 Task: Look for space in Sorel-Tracy, Canada from 12th  August, 2023 to 15th August, 2023 for 3 adults in price range Rs.12000 to Rs.16000. Place can be entire place with 2 bedrooms having 3 beds and 1 bathroom. Property type can be house, flat, guest house. Booking option can be shelf check-in. Required host language is English.
Action: Mouse moved to (400, 84)
Screenshot: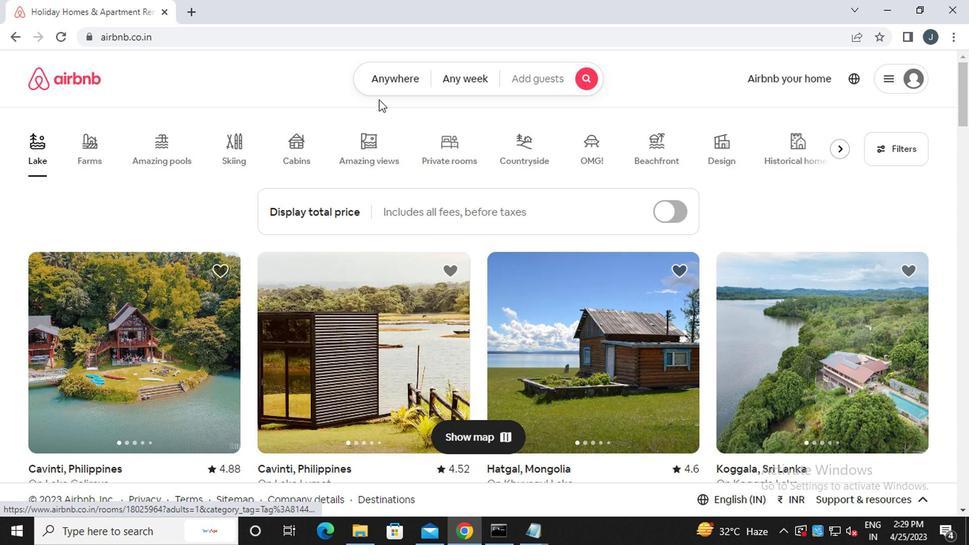 
Action: Mouse pressed left at (400, 84)
Screenshot: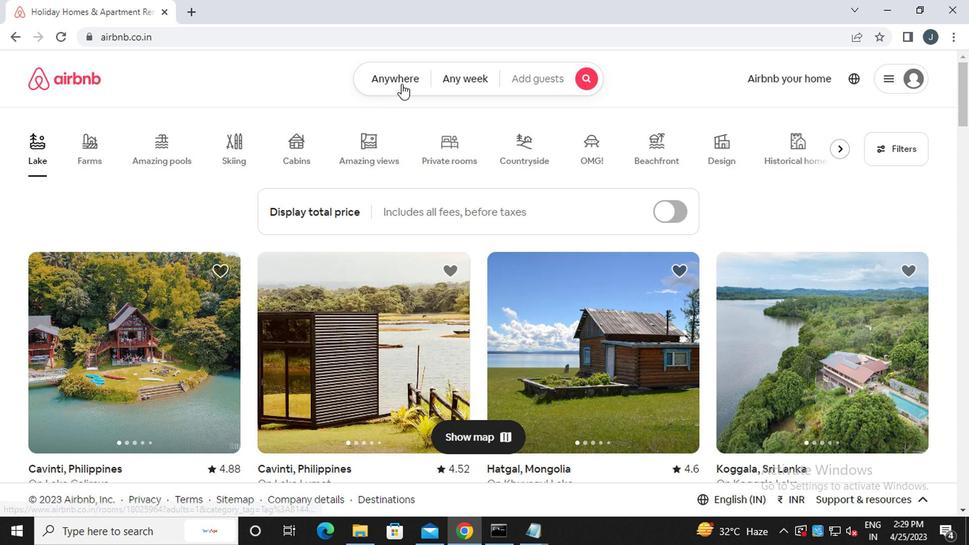 
Action: Mouse moved to (230, 140)
Screenshot: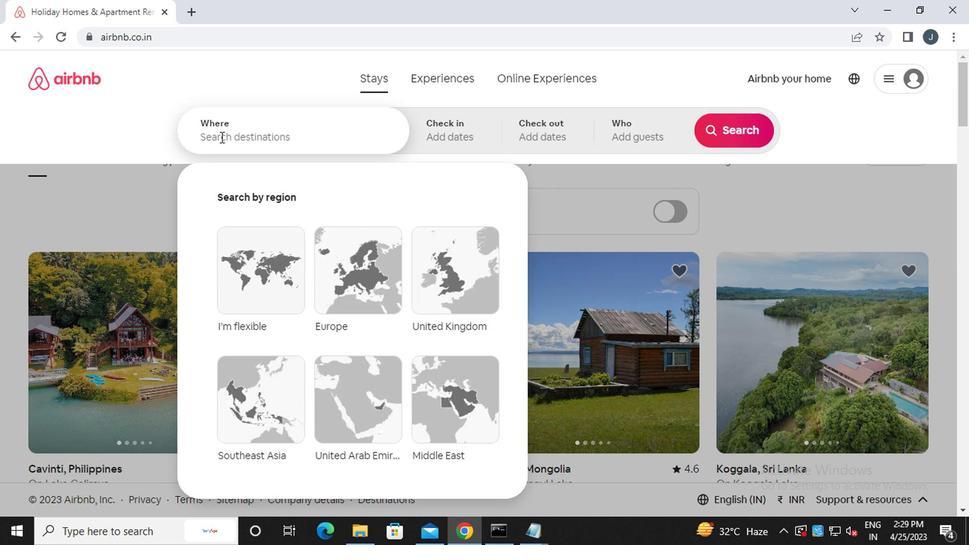 
Action: Mouse pressed left at (230, 140)
Screenshot: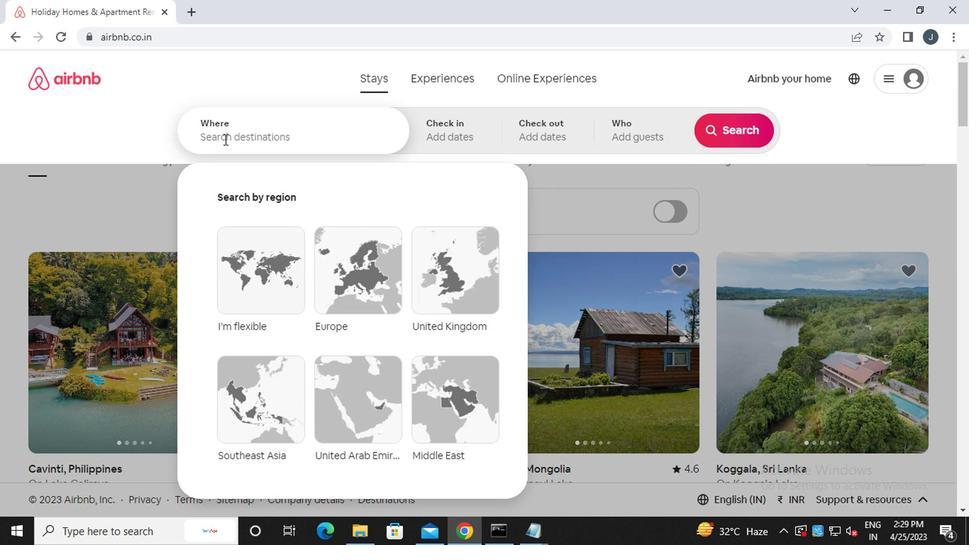 
Action: Mouse moved to (230, 140)
Screenshot: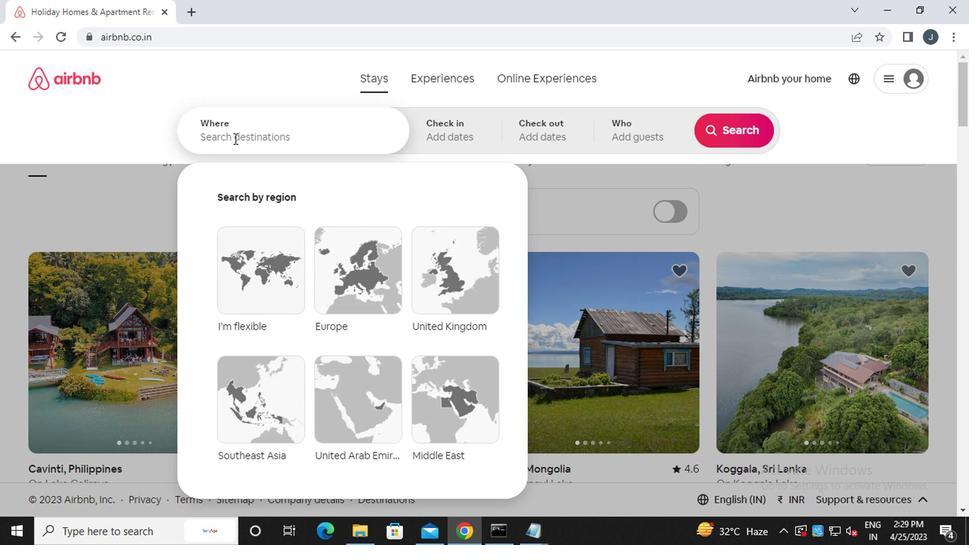 
Action: Key pressed s<Key.caps_lock>orel-<Key.caps_lock>t<Key.caps_lock>racy,<Key.caps_lock>c<Key.caps_lock>anada
Screenshot: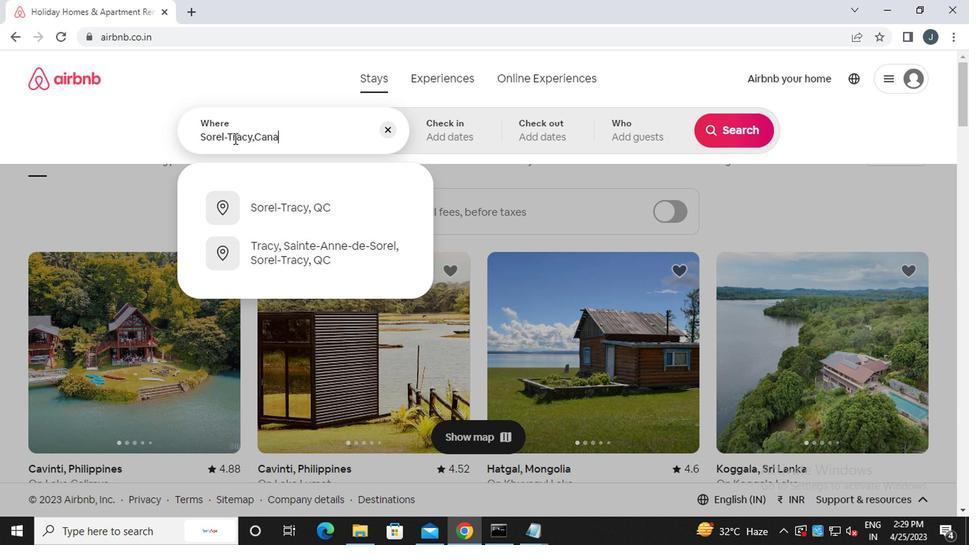 
Action: Mouse moved to (451, 132)
Screenshot: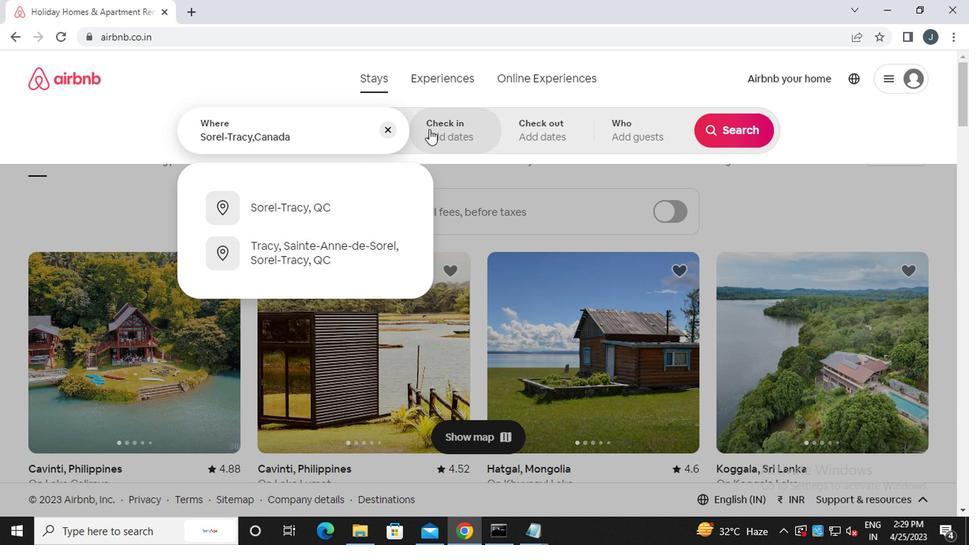 
Action: Mouse pressed left at (451, 132)
Screenshot: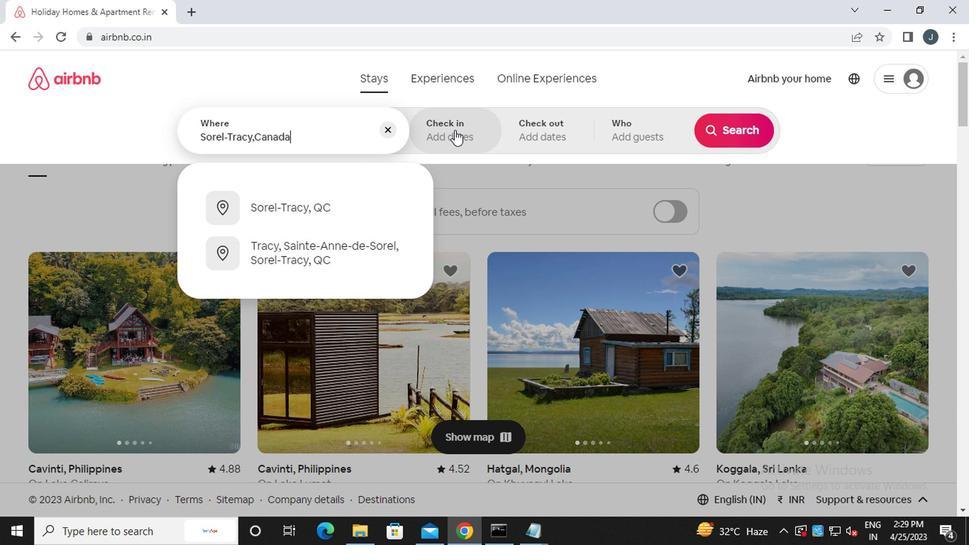 
Action: Mouse moved to (724, 244)
Screenshot: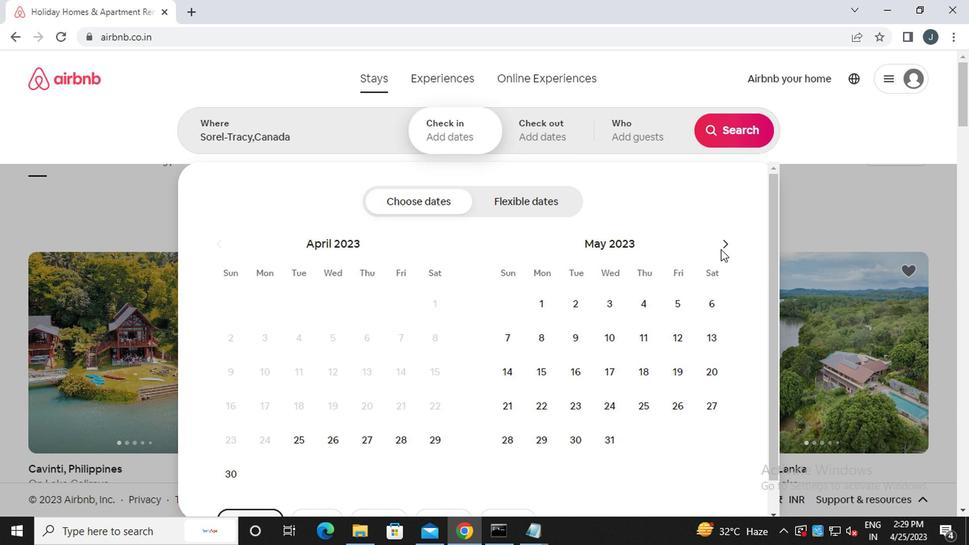 
Action: Mouse pressed left at (724, 244)
Screenshot: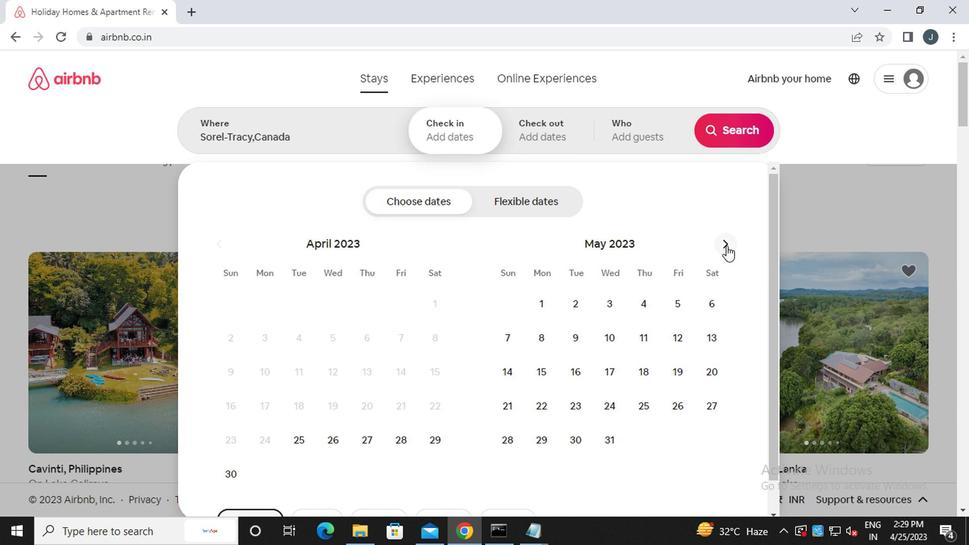 
Action: Mouse pressed left at (724, 244)
Screenshot: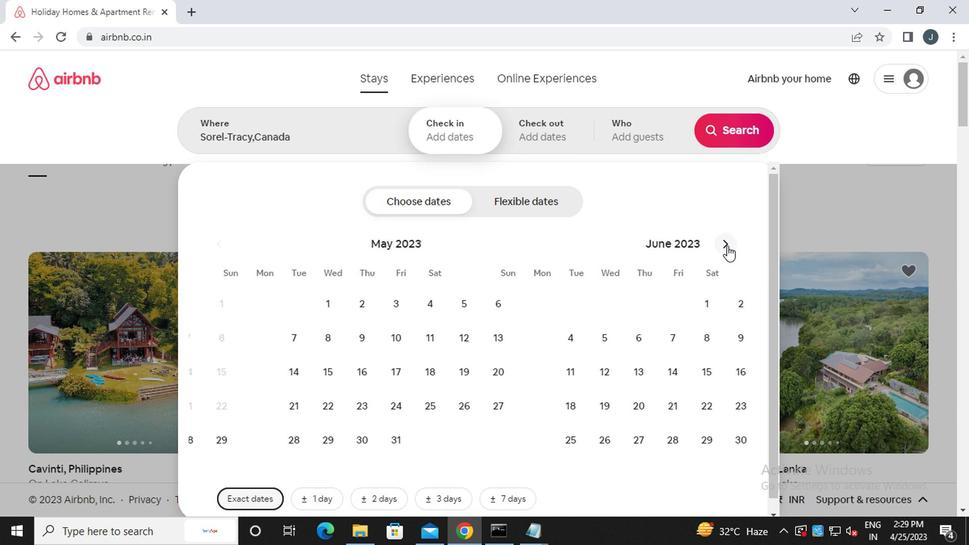 
Action: Mouse pressed left at (724, 244)
Screenshot: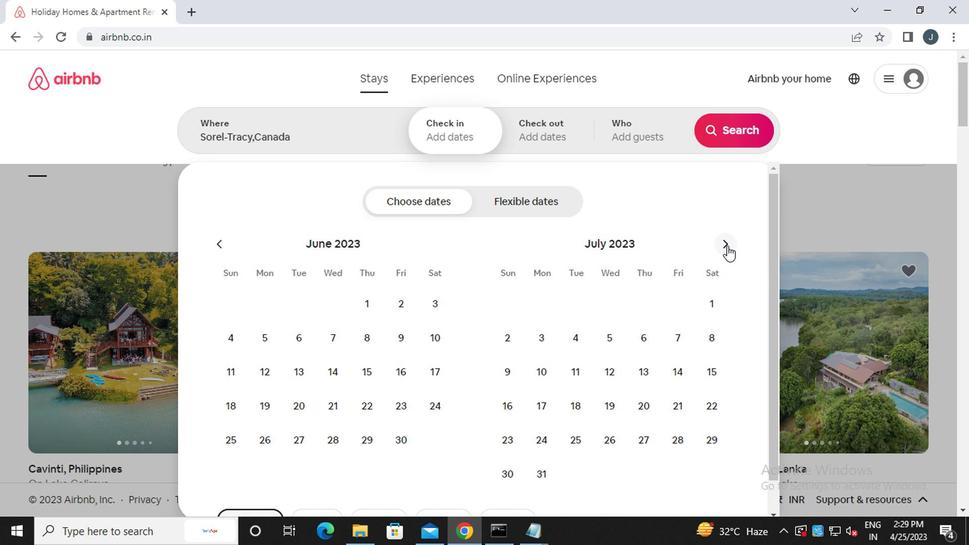 
Action: Mouse moved to (711, 334)
Screenshot: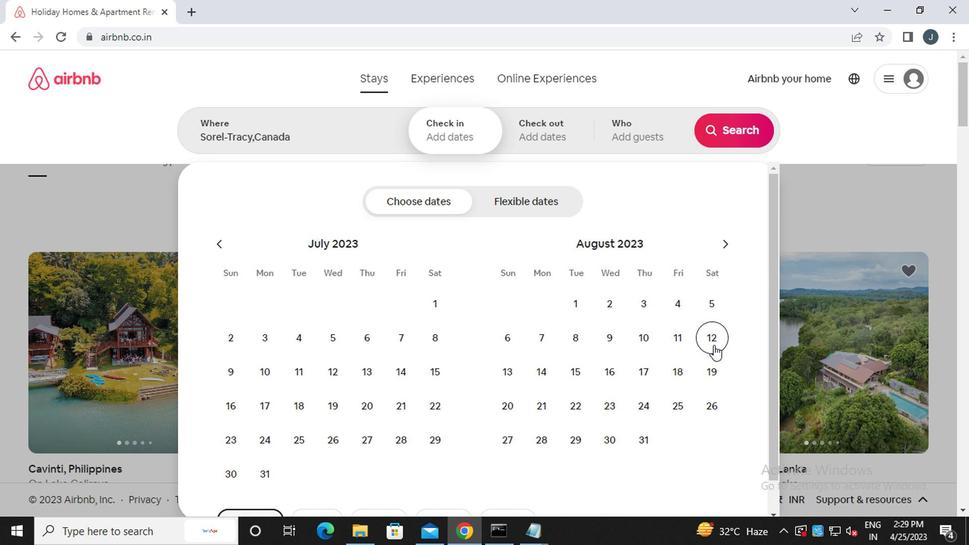
Action: Mouse pressed left at (711, 334)
Screenshot: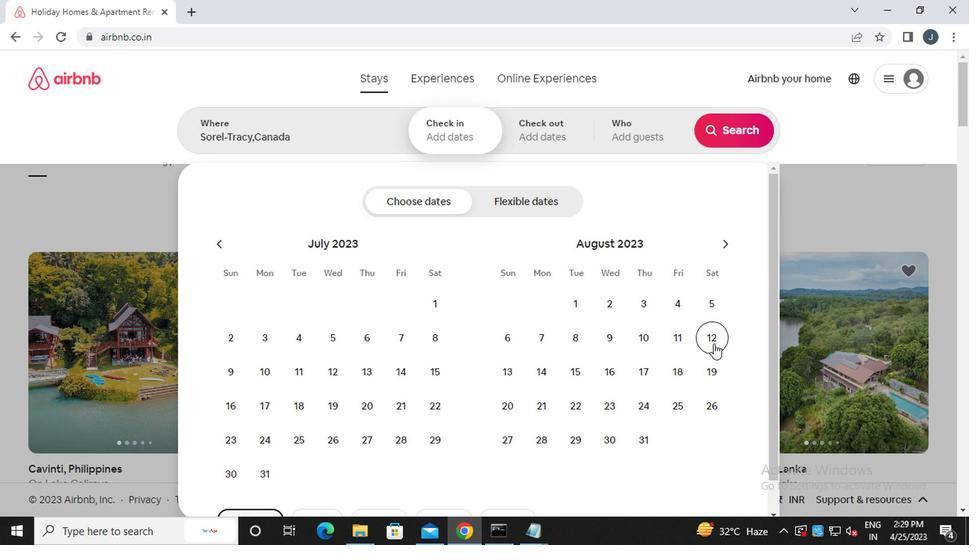 
Action: Mouse moved to (576, 368)
Screenshot: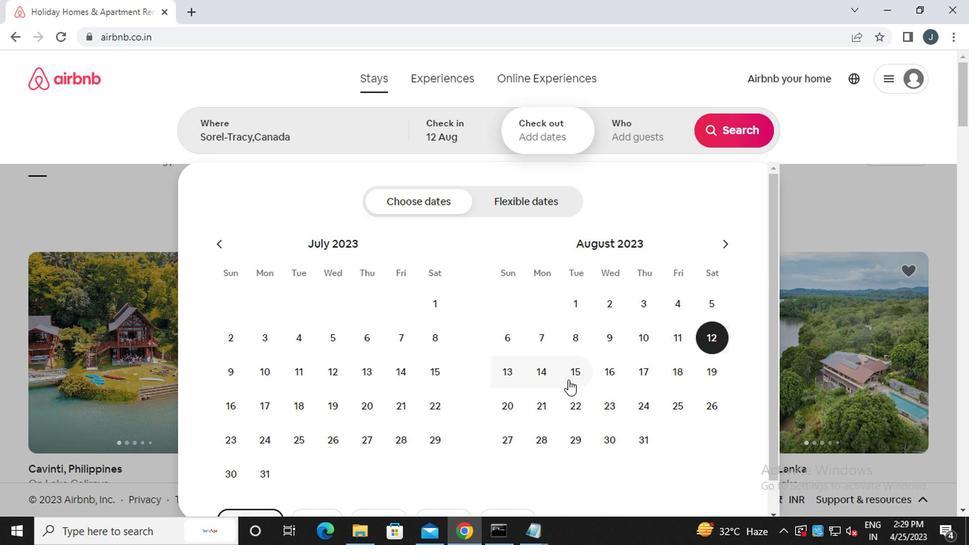 
Action: Mouse pressed left at (576, 368)
Screenshot: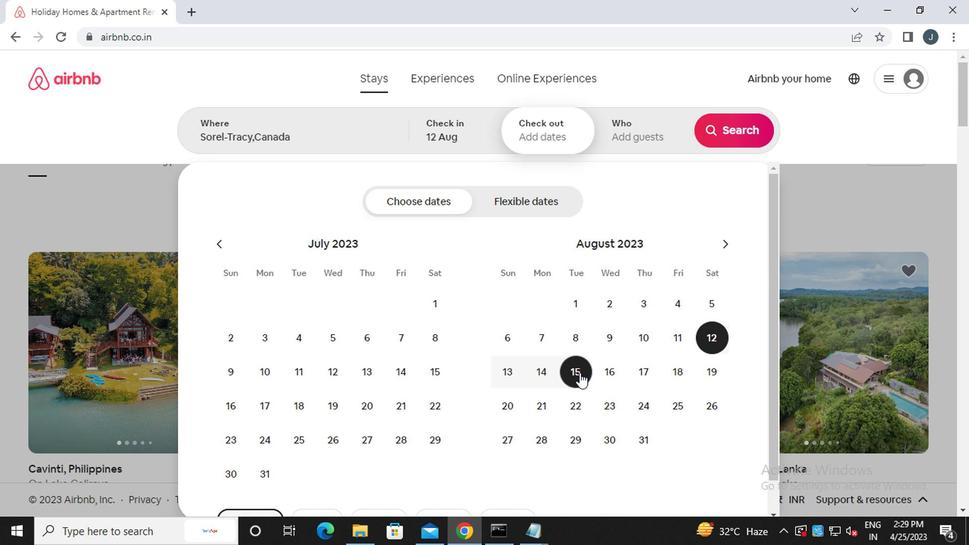 
Action: Mouse moved to (635, 133)
Screenshot: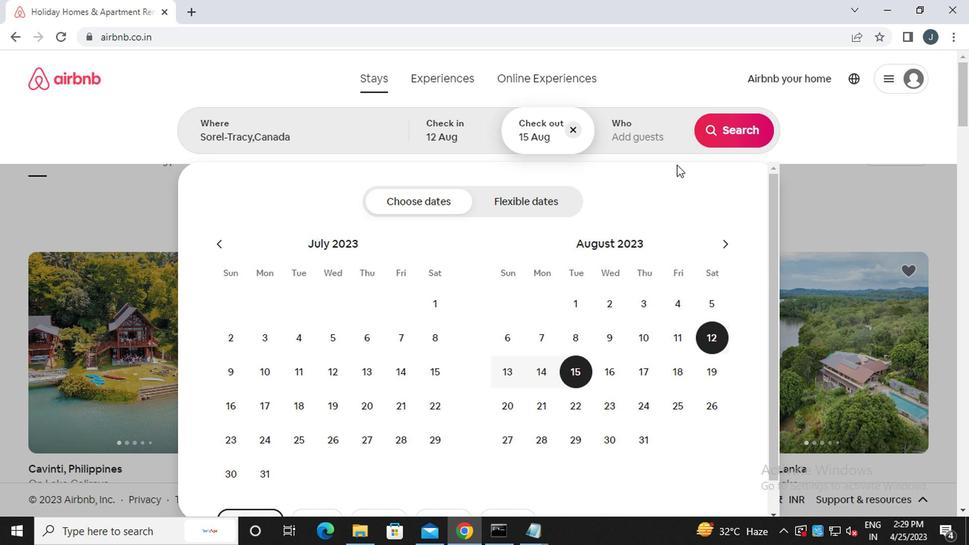 
Action: Mouse pressed left at (635, 133)
Screenshot: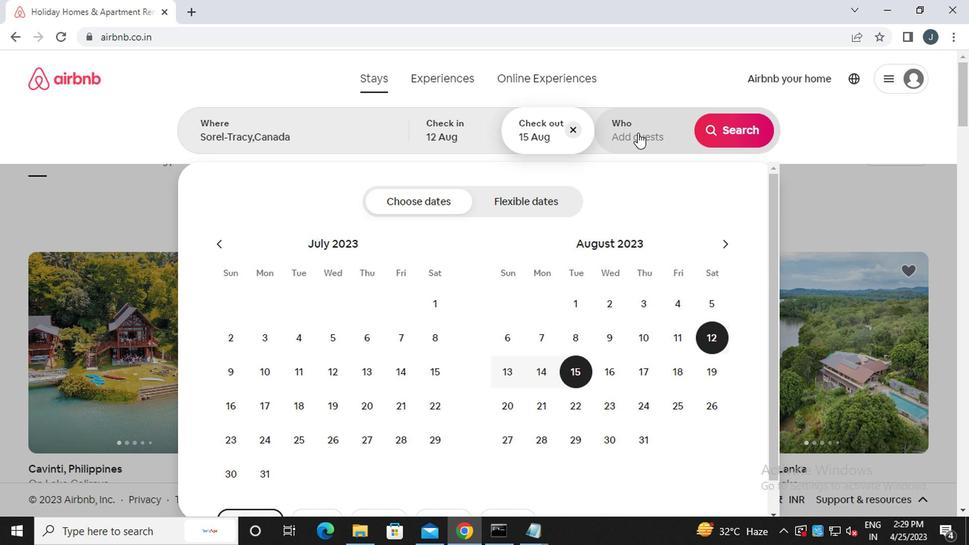 
Action: Mouse moved to (743, 210)
Screenshot: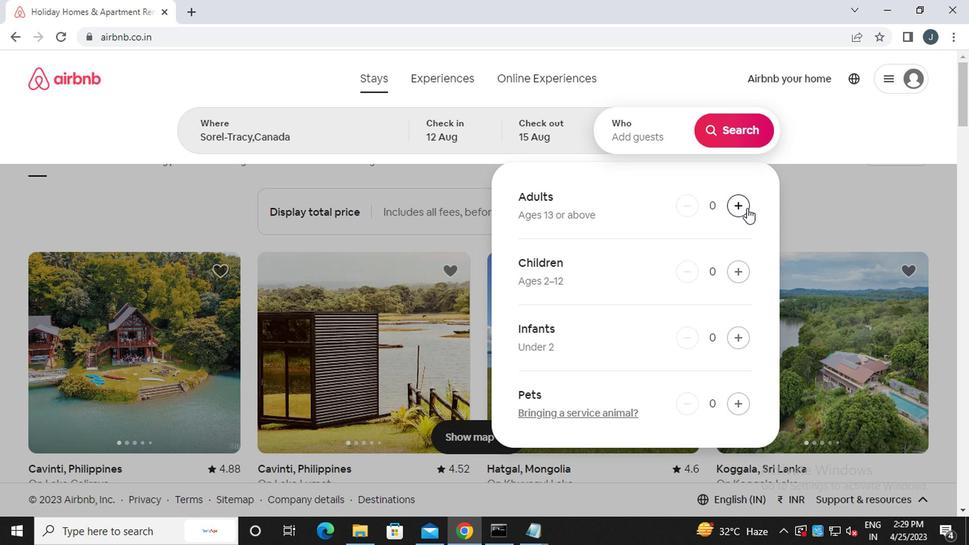 
Action: Mouse pressed left at (743, 210)
Screenshot: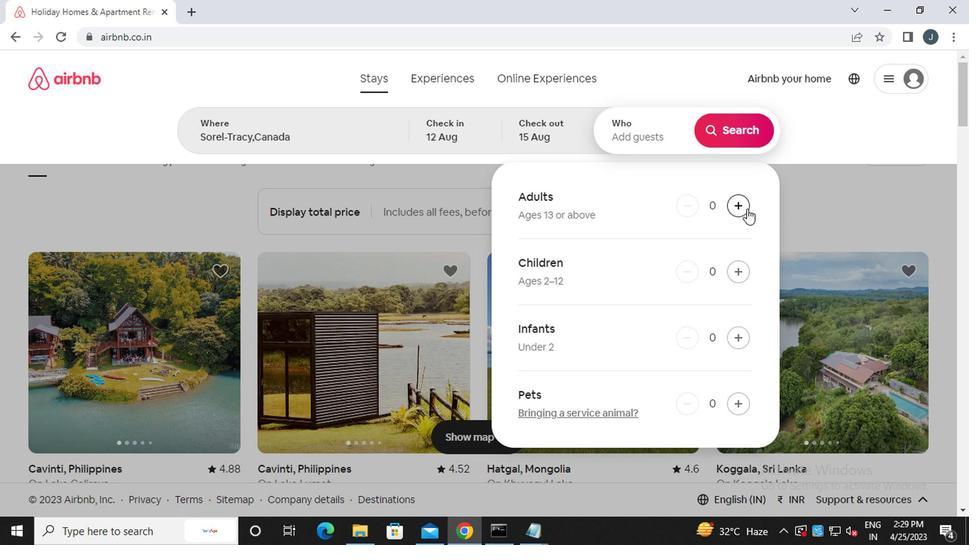 
Action: Mouse moved to (743, 210)
Screenshot: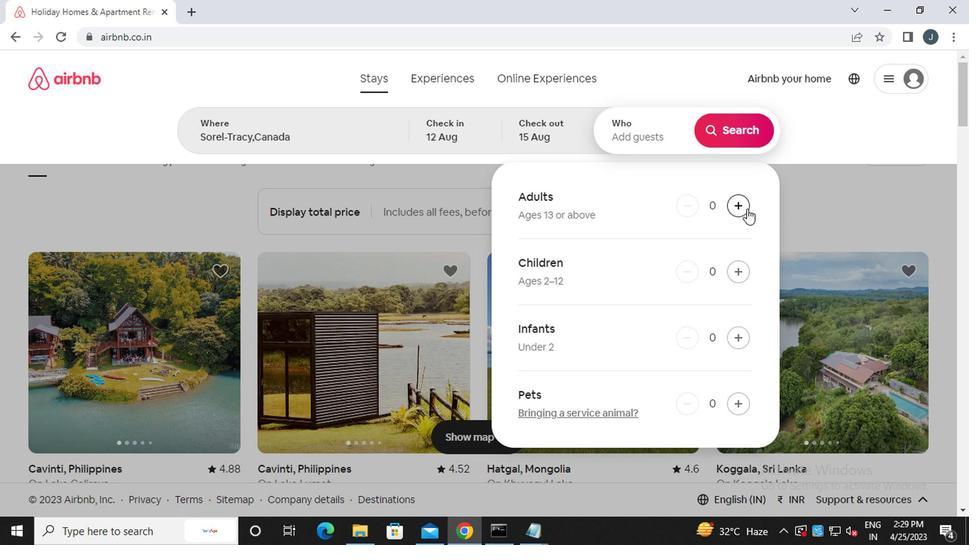 
Action: Mouse pressed left at (743, 210)
Screenshot: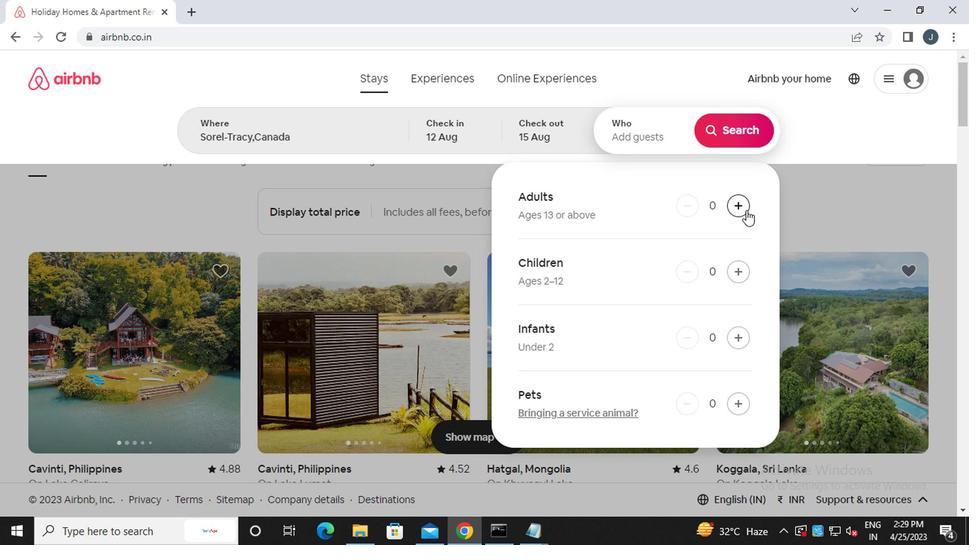 
Action: Mouse moved to (742, 210)
Screenshot: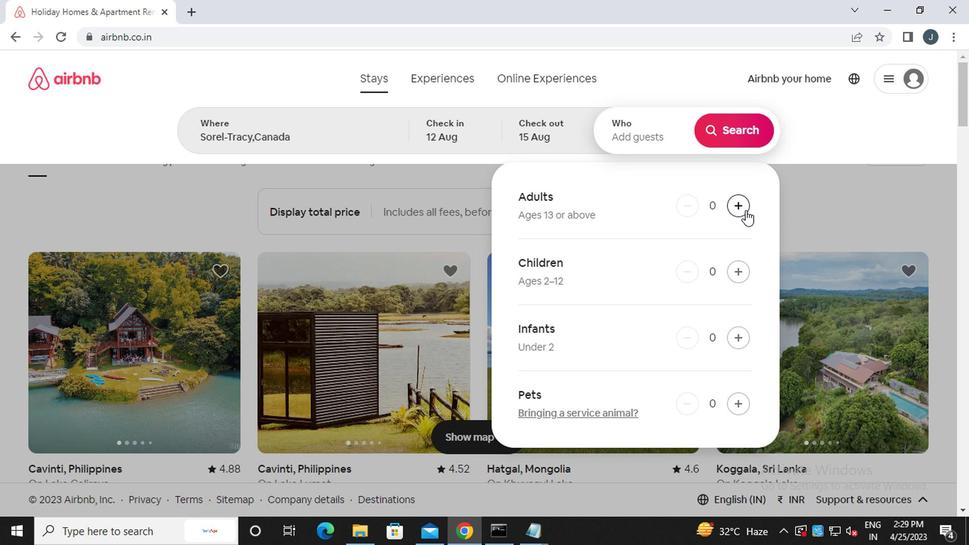 
Action: Mouse pressed left at (742, 210)
Screenshot: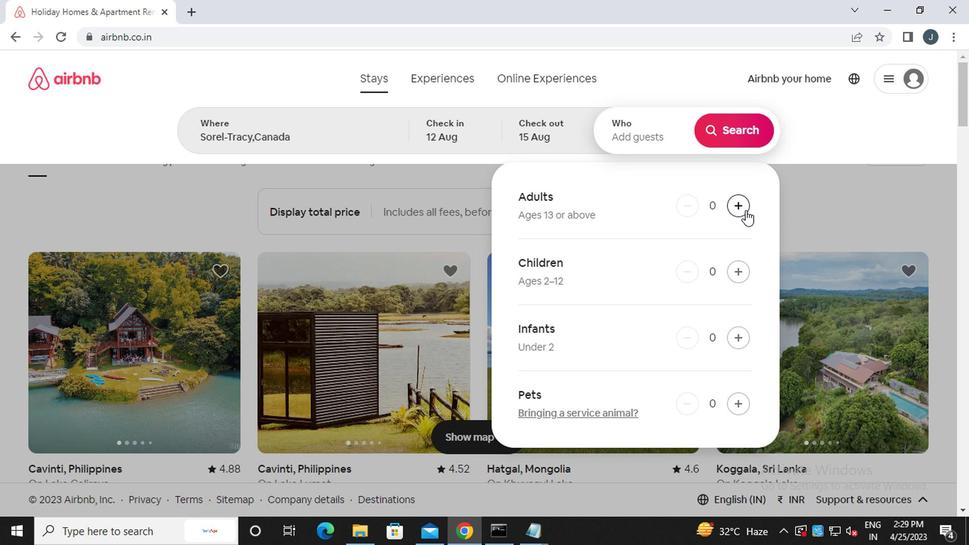 
Action: Mouse moved to (752, 136)
Screenshot: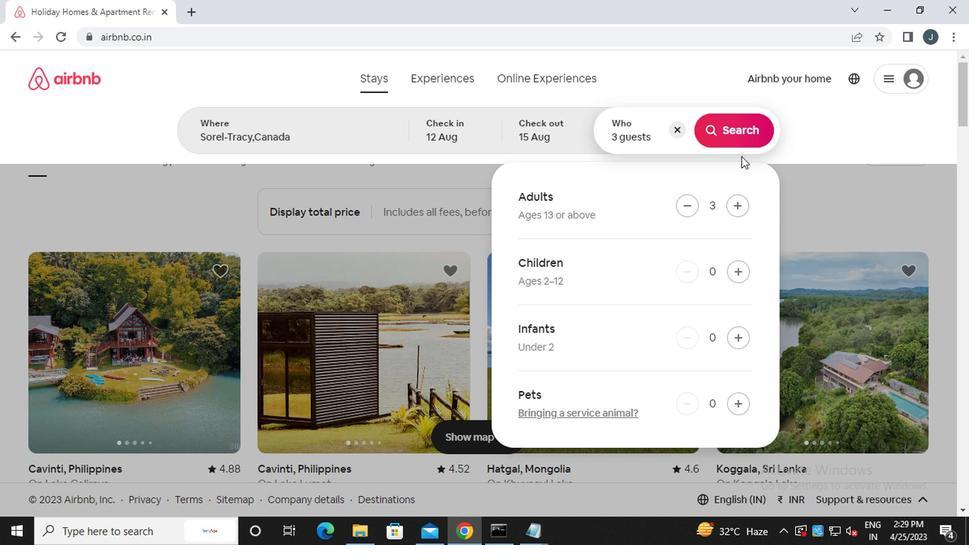 
Action: Mouse pressed left at (752, 136)
Screenshot: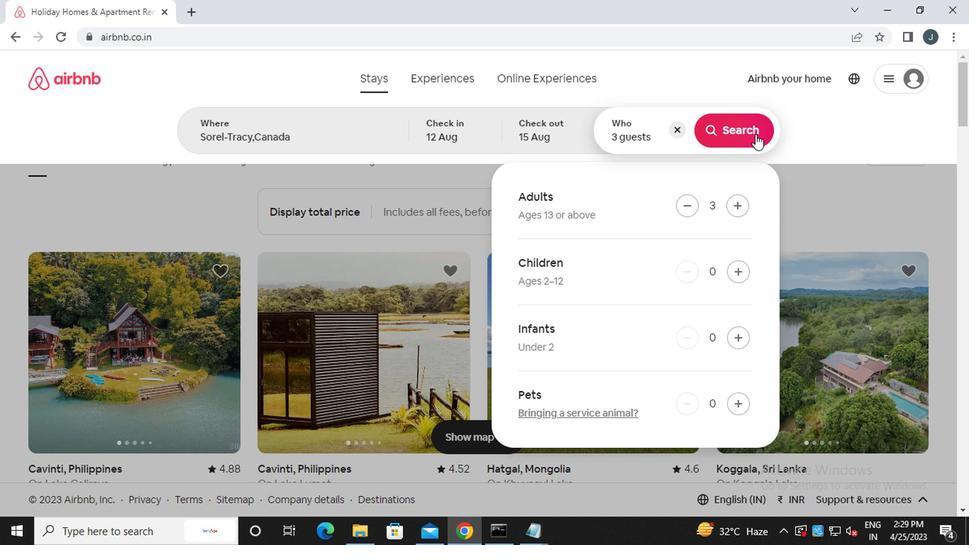 
Action: Mouse moved to (920, 141)
Screenshot: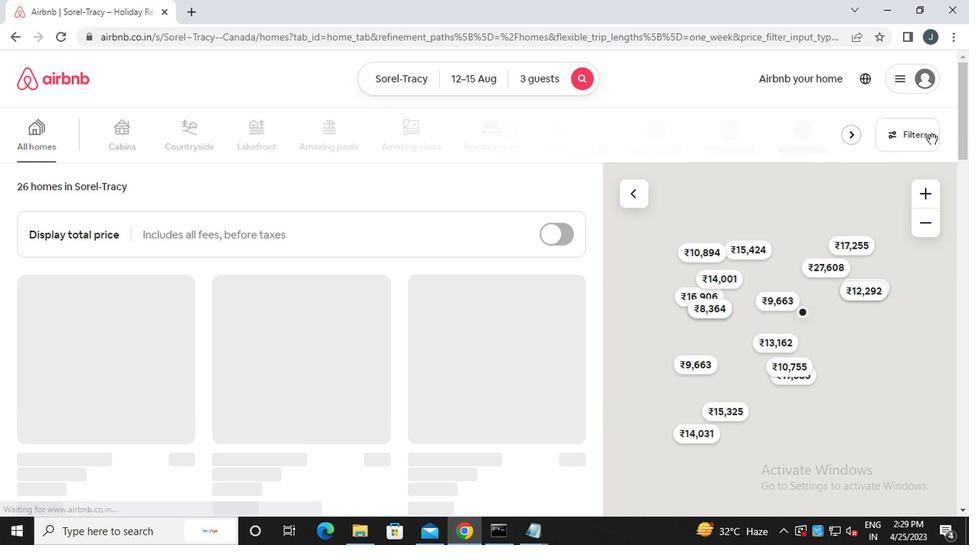
Action: Mouse pressed left at (920, 141)
Screenshot: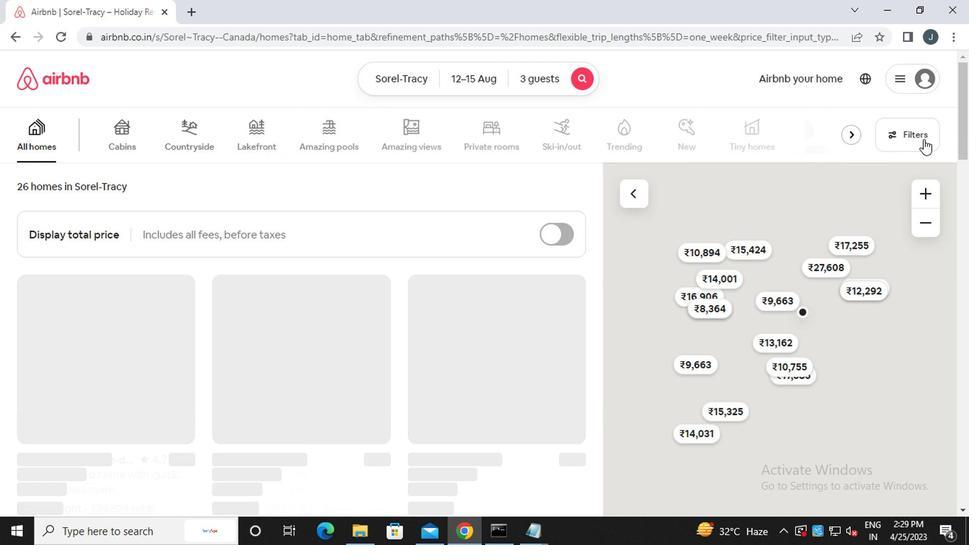 
Action: Mouse moved to (315, 303)
Screenshot: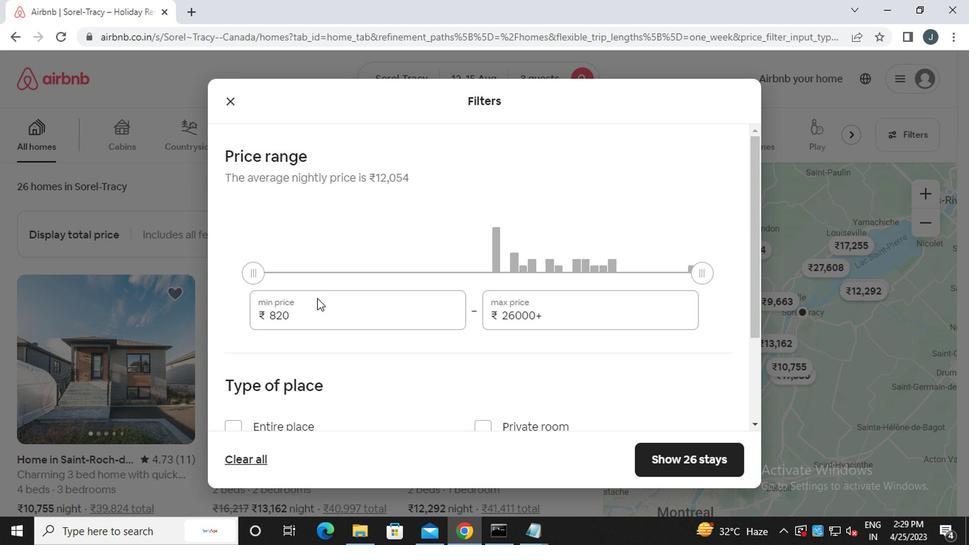 
Action: Mouse pressed left at (315, 303)
Screenshot: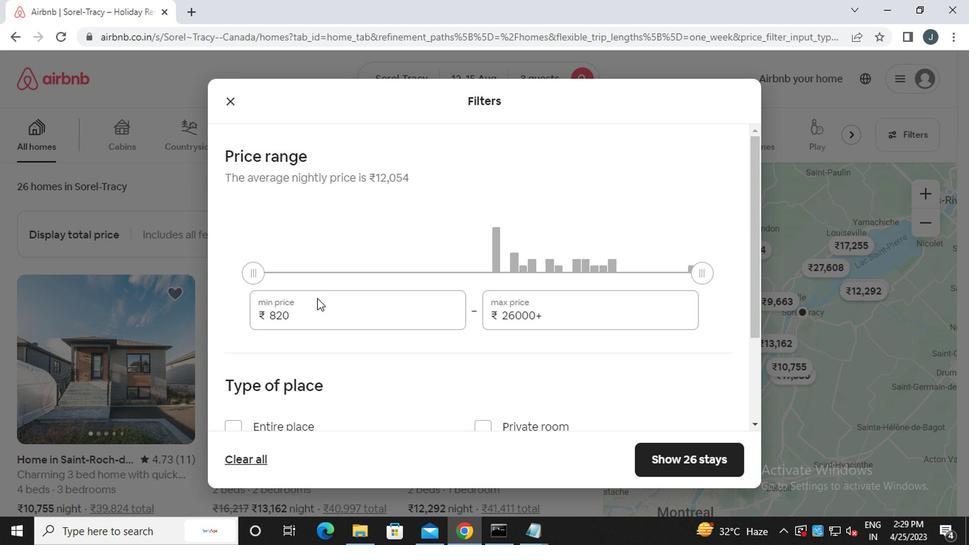 
Action: Mouse moved to (308, 295)
Screenshot: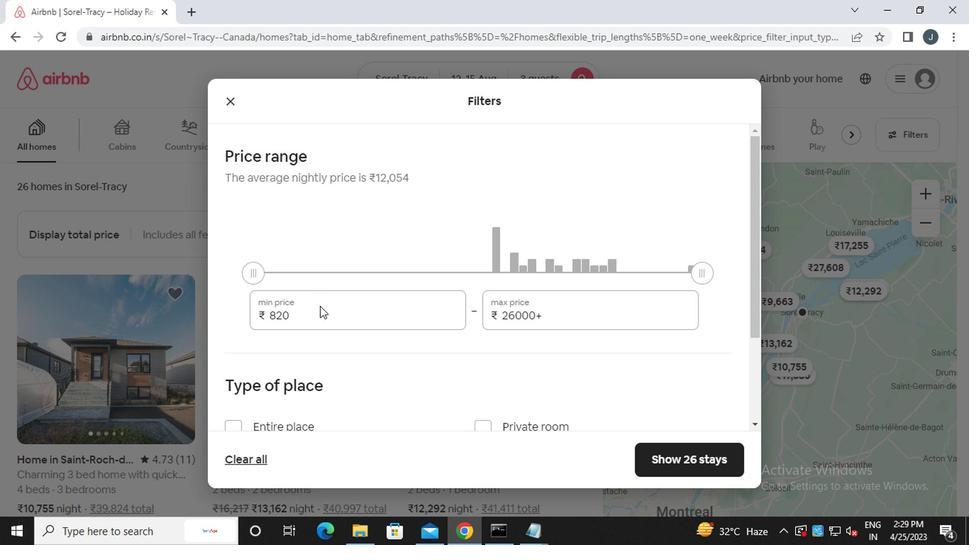 
Action: Key pressed <Key.backspace><Key.backspace><Key.backspace><Key.backspace><Key.backspace><Key.backspace><Key.backspace><Key.backspace><Key.backspace><<97>><<98>><<96>><<96>><<96>>
Screenshot: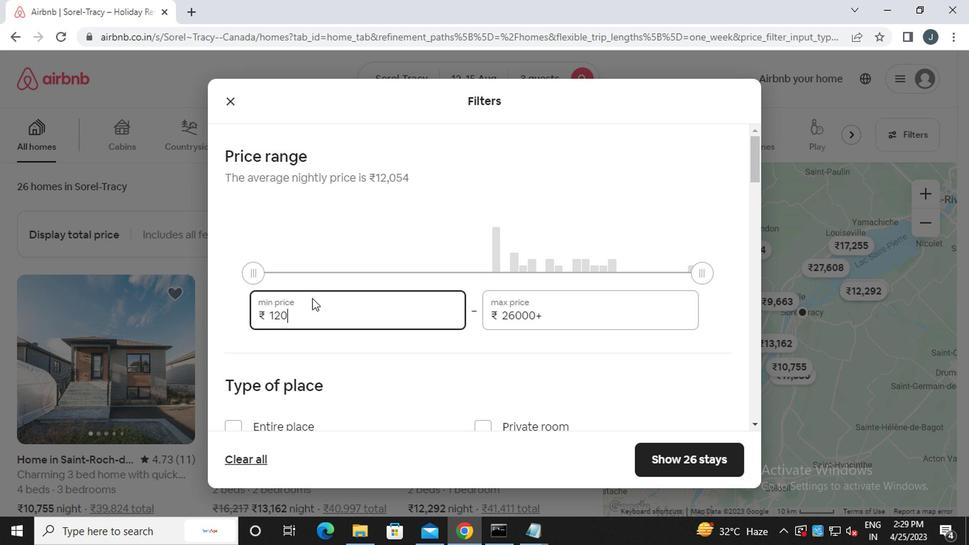 
Action: Mouse moved to (580, 309)
Screenshot: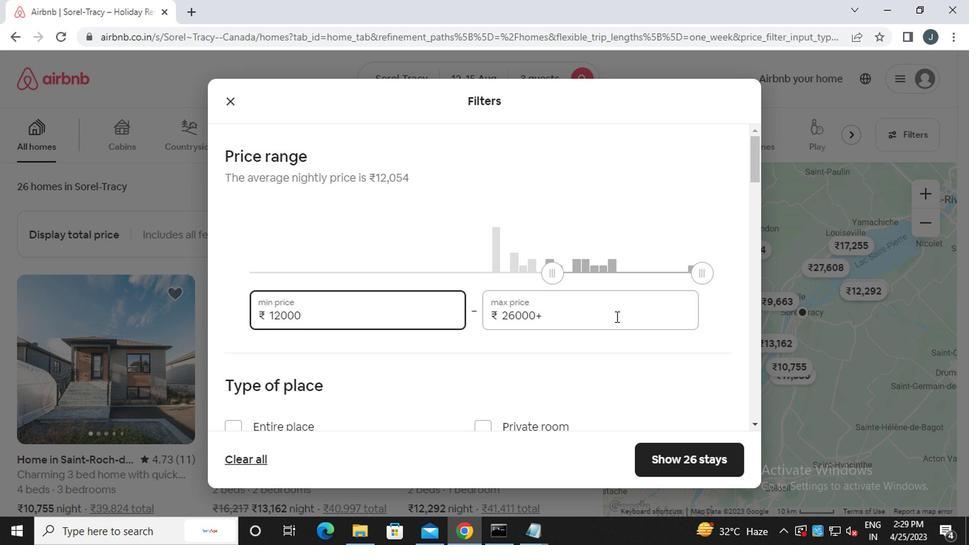 
Action: Mouse pressed left at (580, 309)
Screenshot: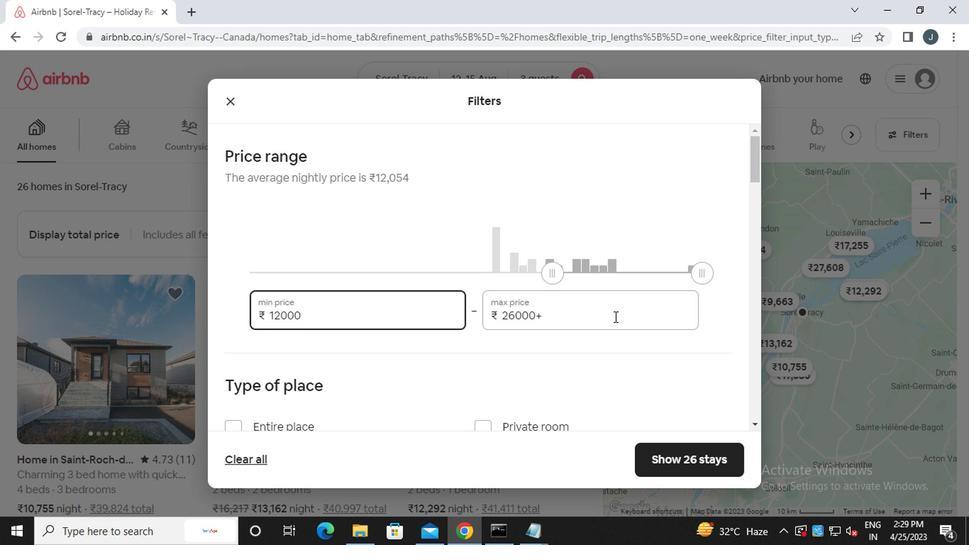 
Action: Mouse moved to (578, 307)
Screenshot: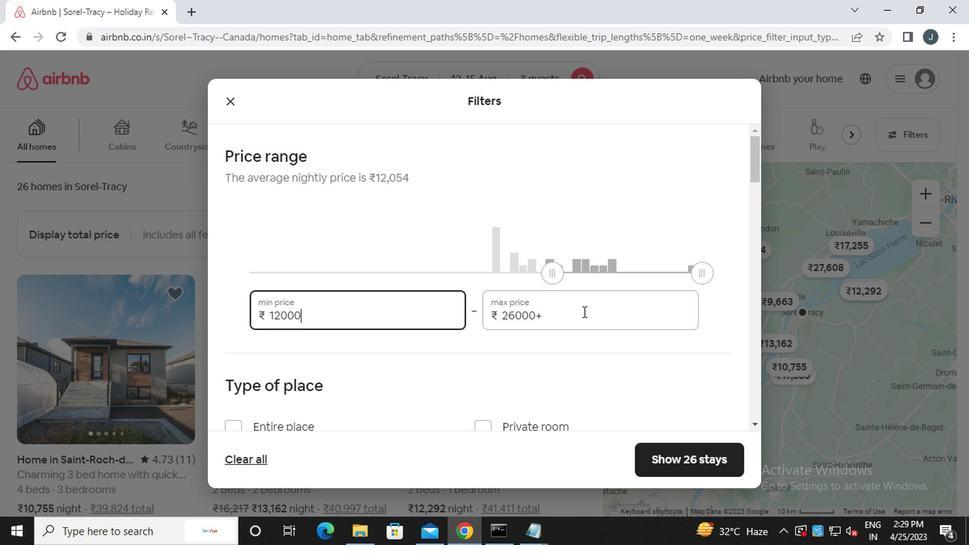 
Action: Key pressed <Key.backspace><Key.backspace><Key.backspace><Key.backspace><Key.backspace><Key.backspace><Key.backspace><Key.backspace><Key.backspace><Key.backspace><Key.backspace><<97>><<102>><<96>><<96>><<96>>
Screenshot: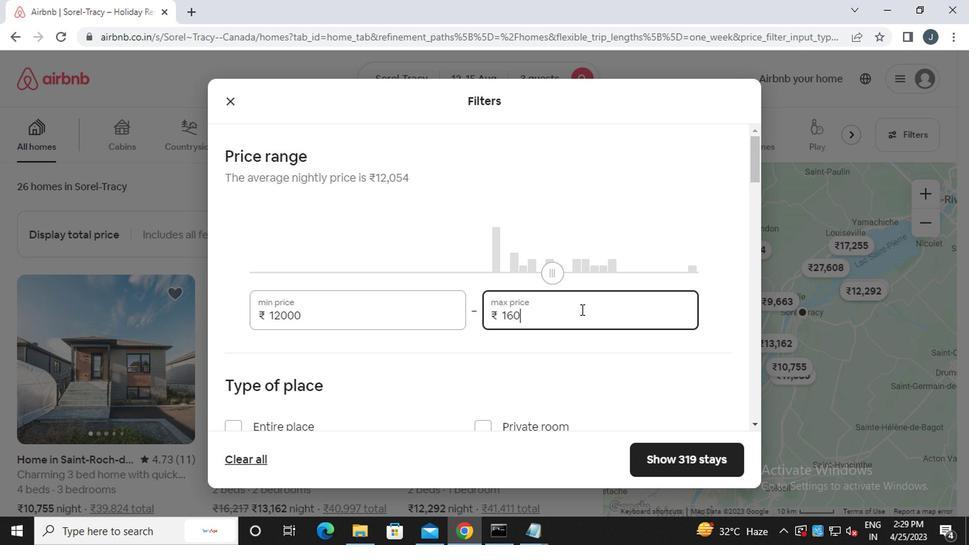 
Action: Mouse moved to (595, 328)
Screenshot: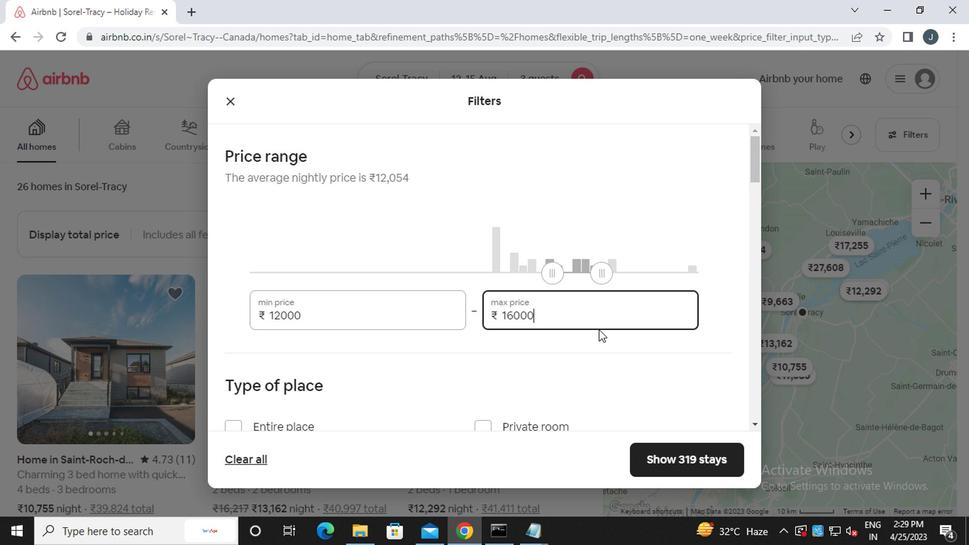 
Action: Mouse scrolled (595, 327) with delta (0, 0)
Screenshot: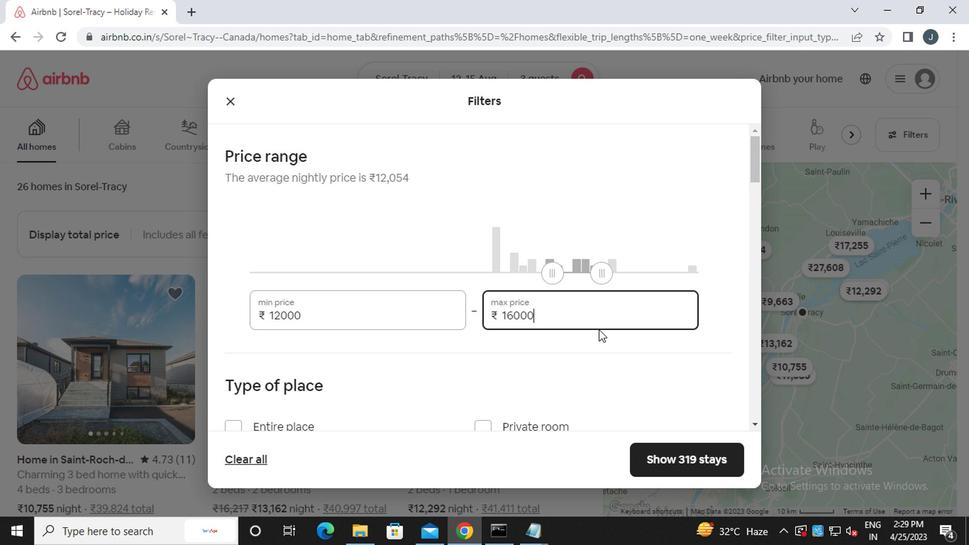 
Action: Mouse moved to (595, 329)
Screenshot: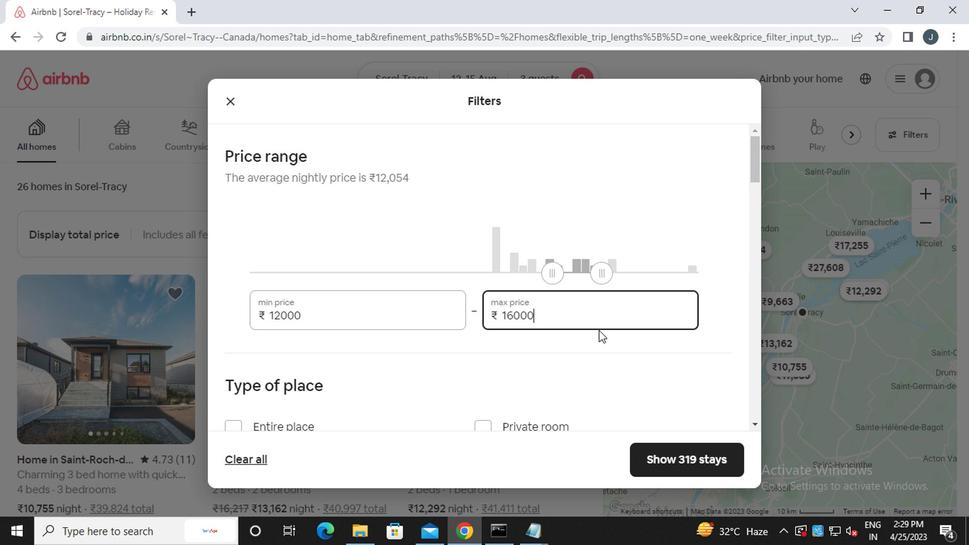 
Action: Mouse scrolled (595, 329) with delta (0, 0)
Screenshot: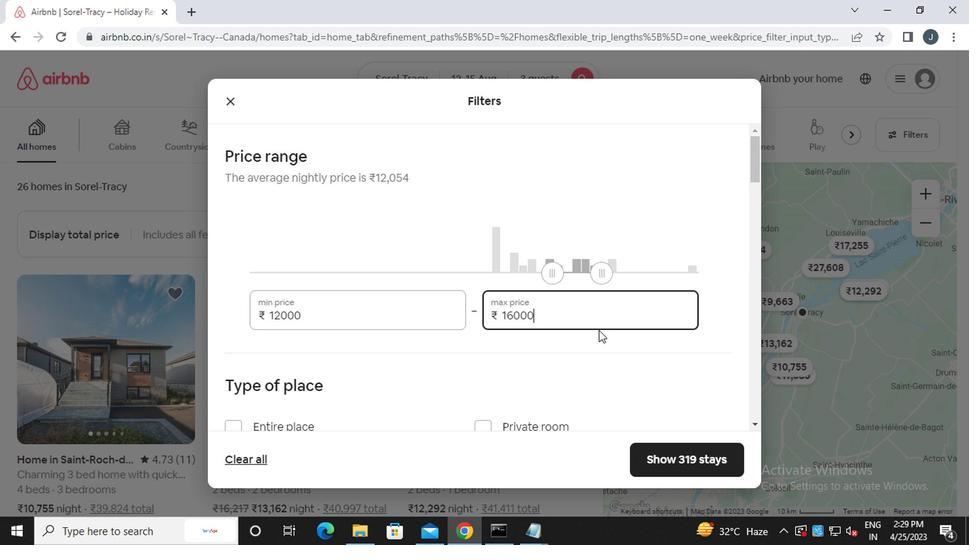 
Action: Mouse moved to (578, 331)
Screenshot: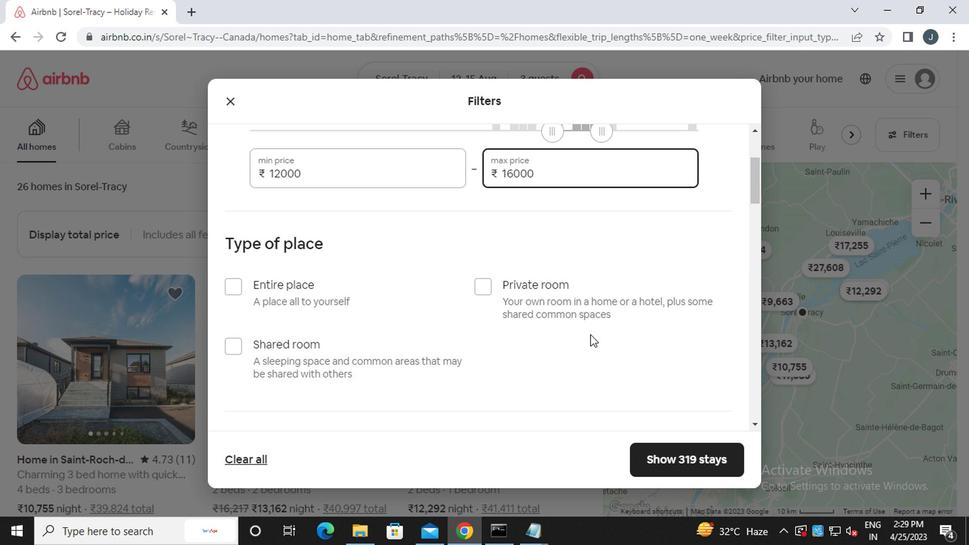 
Action: Mouse scrolled (578, 330) with delta (0, -1)
Screenshot: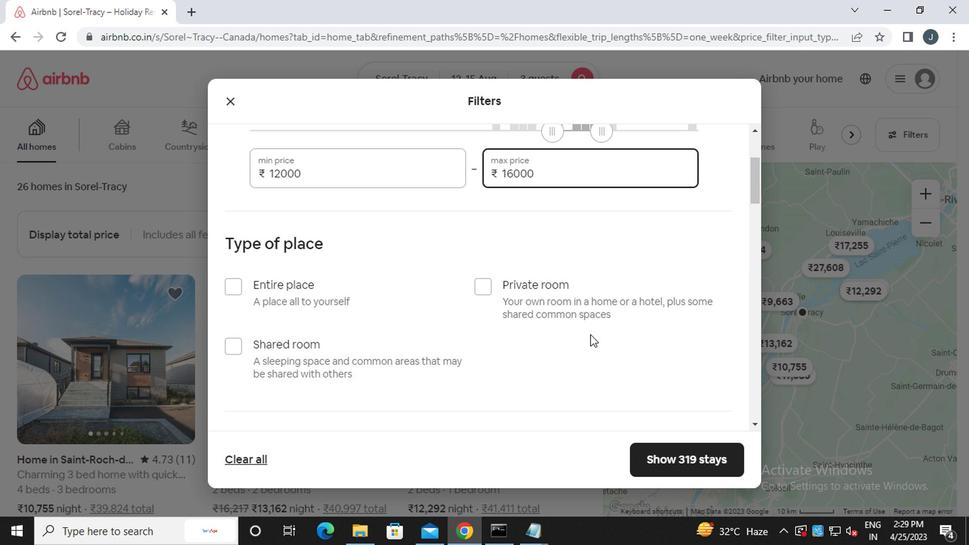 
Action: Mouse moved to (234, 216)
Screenshot: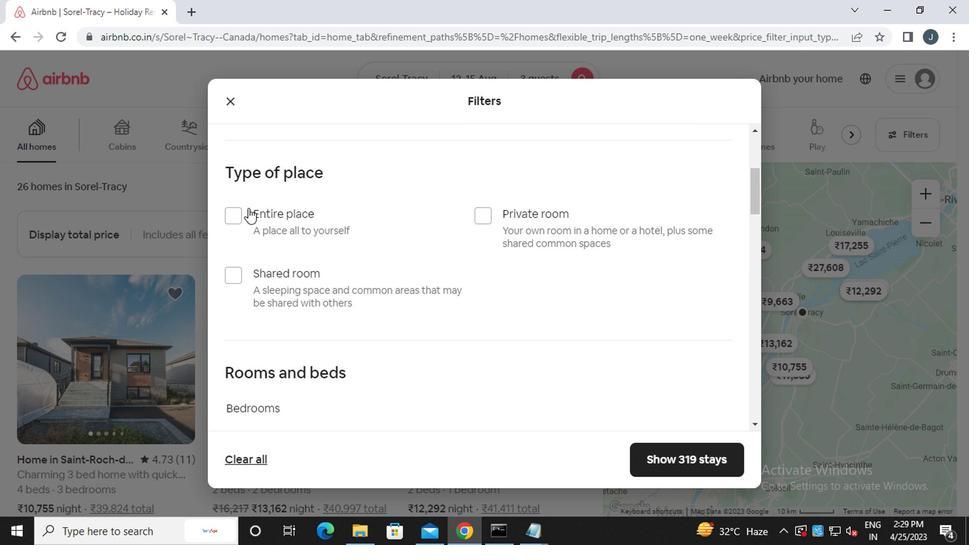 
Action: Mouse pressed left at (234, 216)
Screenshot: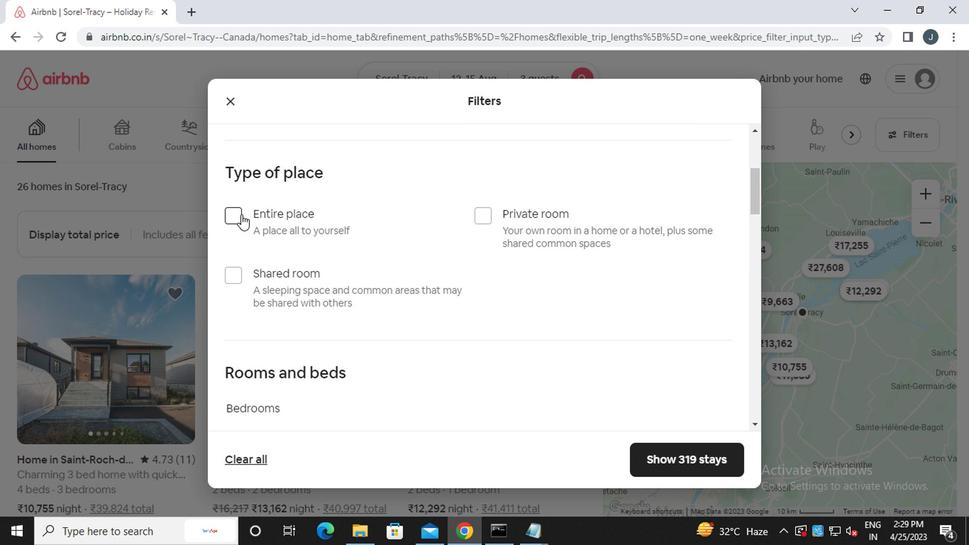 
Action: Mouse moved to (372, 267)
Screenshot: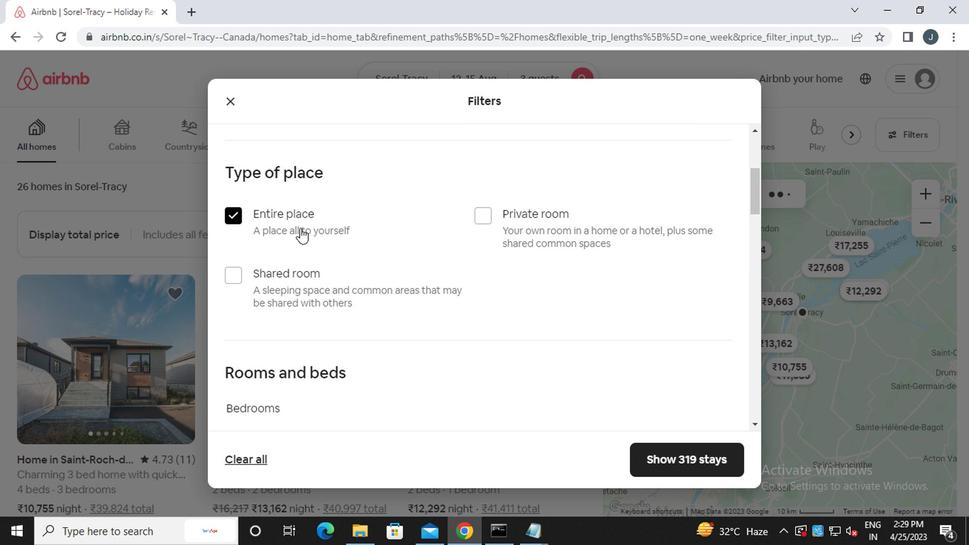 
Action: Mouse scrolled (372, 266) with delta (0, 0)
Screenshot: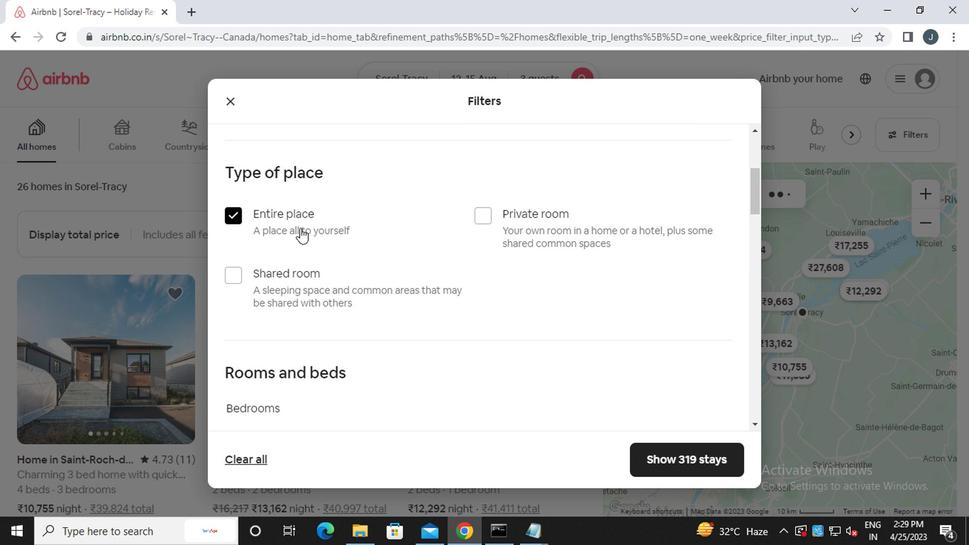 
Action: Mouse moved to (374, 271)
Screenshot: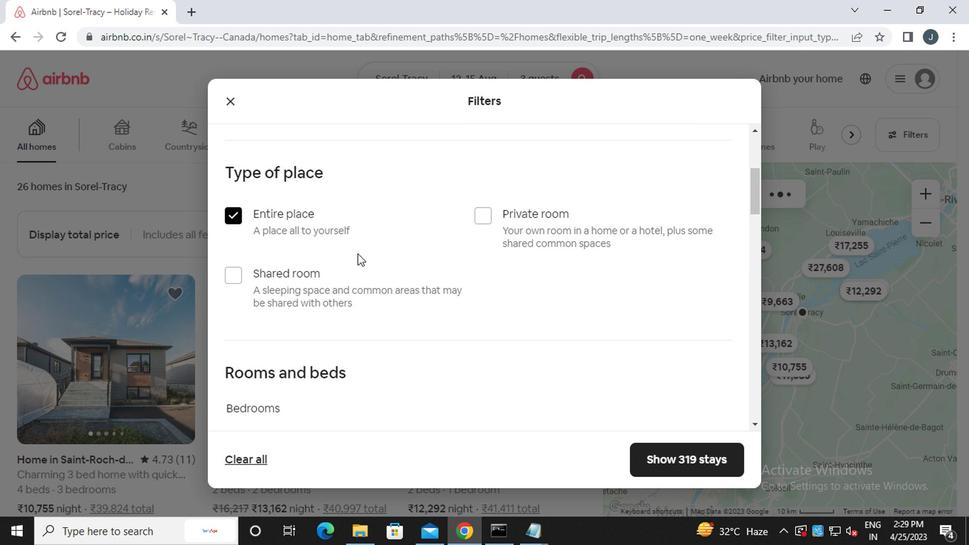 
Action: Mouse scrolled (374, 271) with delta (0, 0)
Screenshot: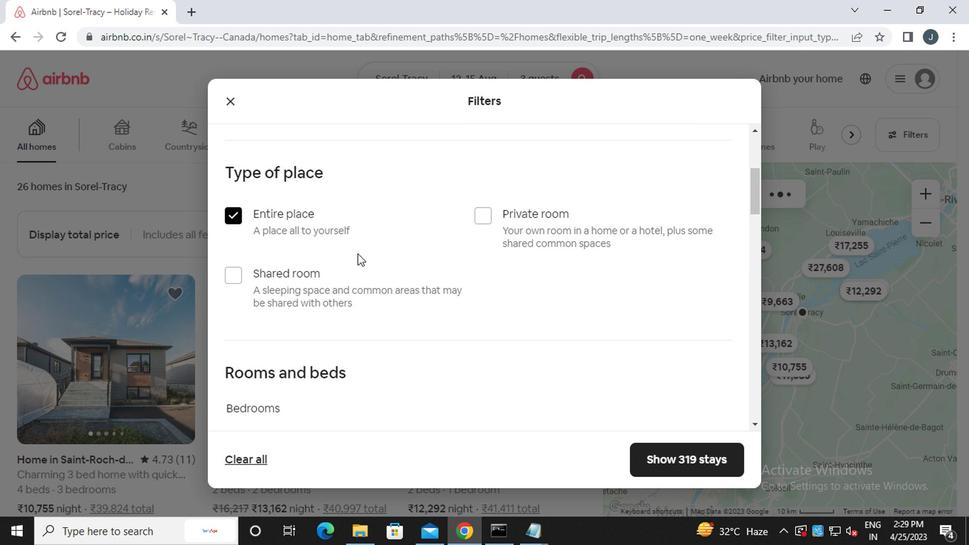 
Action: Mouse moved to (375, 271)
Screenshot: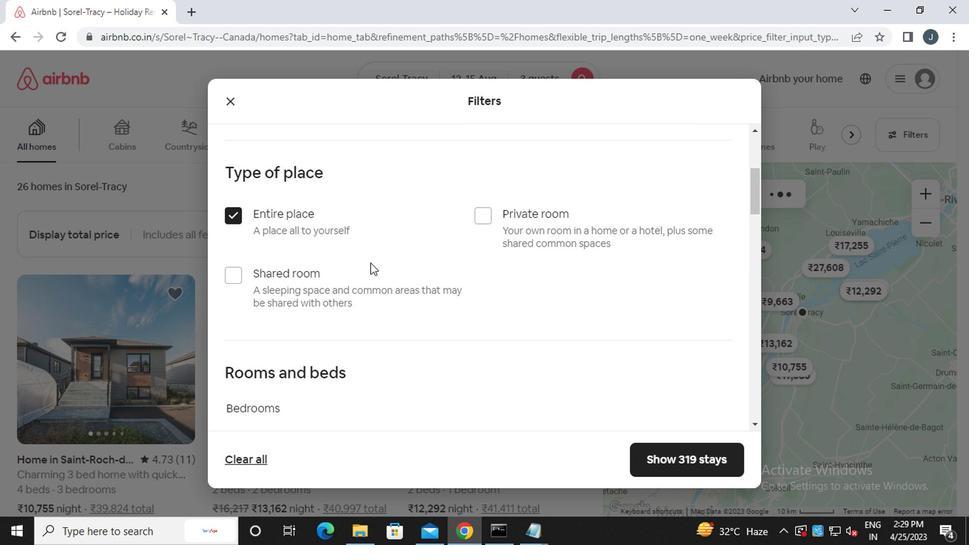 
Action: Mouse scrolled (375, 271) with delta (0, 0)
Screenshot: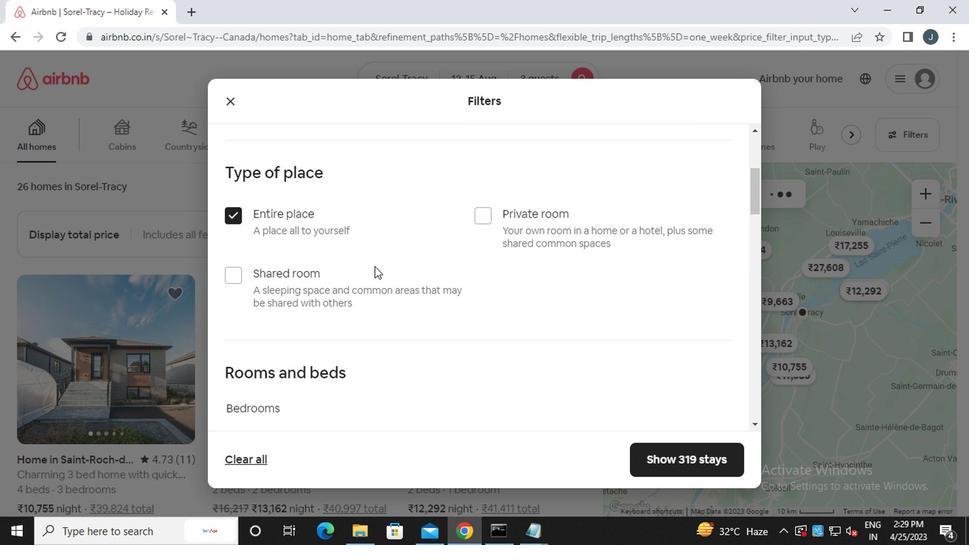 
Action: Mouse scrolled (375, 271) with delta (0, 0)
Screenshot: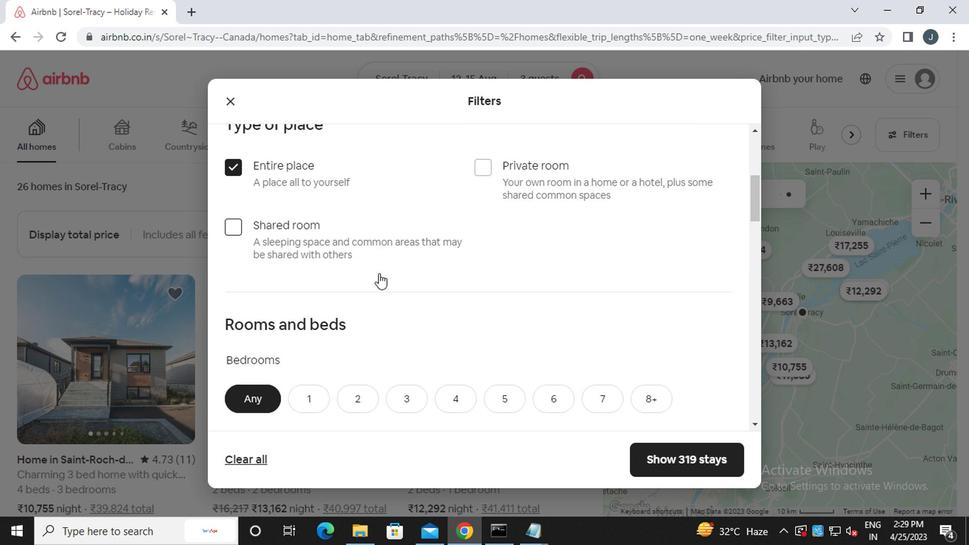 
Action: Mouse moved to (359, 167)
Screenshot: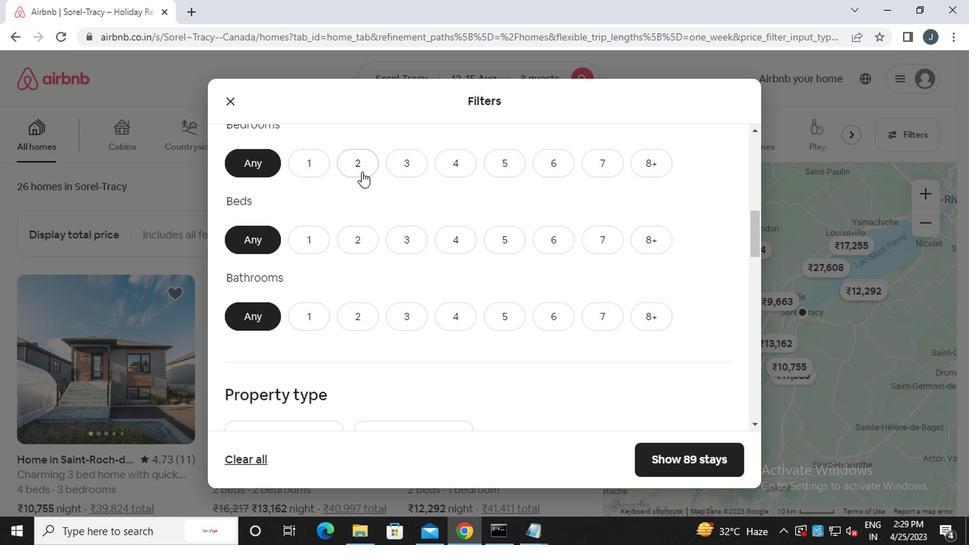 
Action: Mouse pressed left at (359, 167)
Screenshot: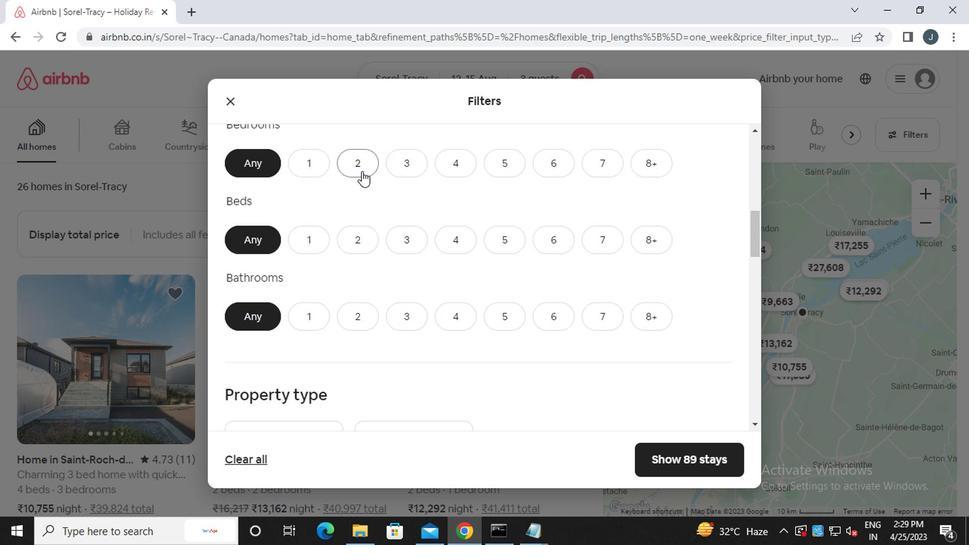 
Action: Mouse moved to (403, 232)
Screenshot: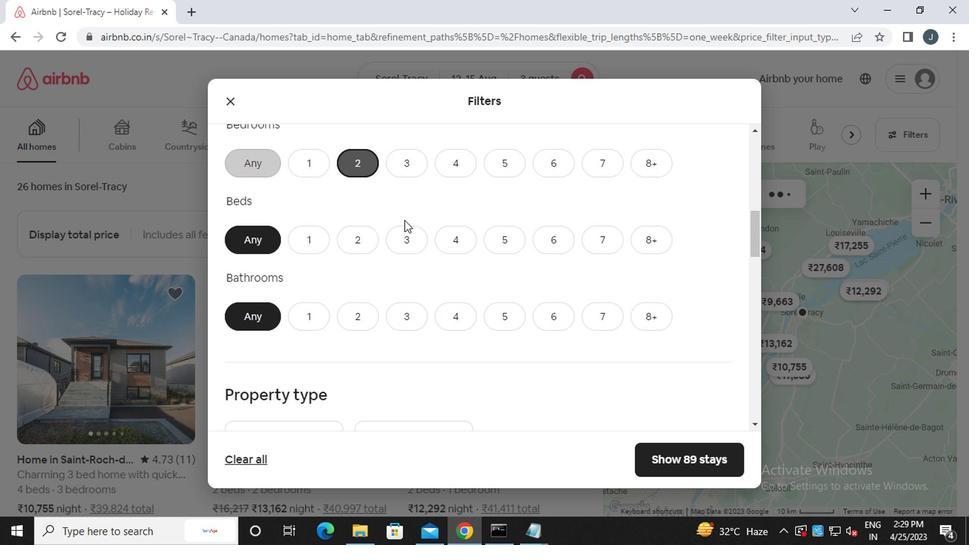 
Action: Mouse pressed left at (403, 232)
Screenshot: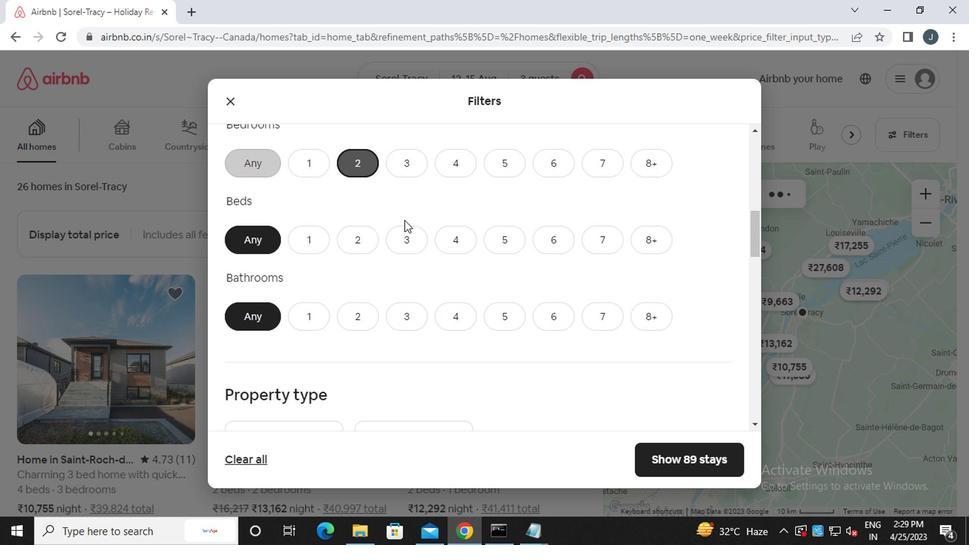 
Action: Mouse moved to (315, 313)
Screenshot: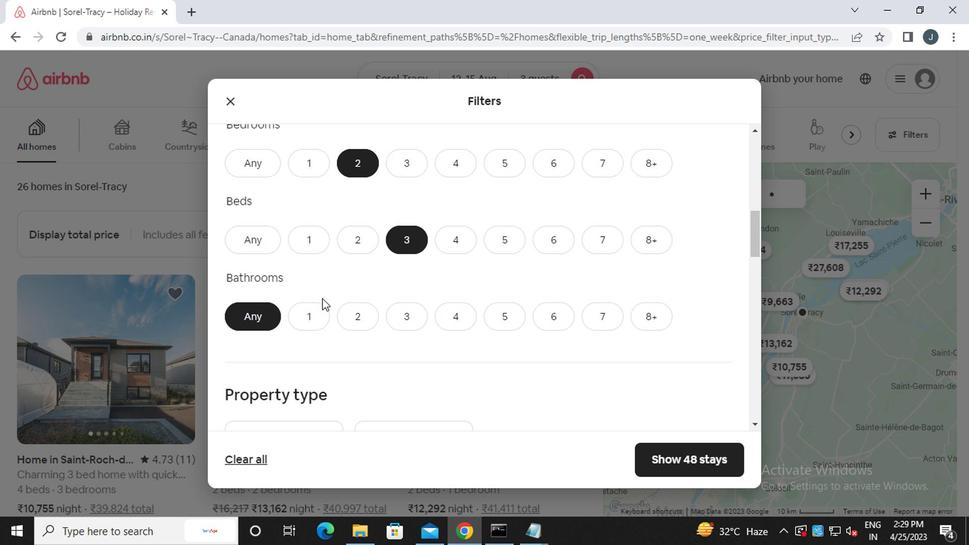 
Action: Mouse pressed left at (315, 313)
Screenshot: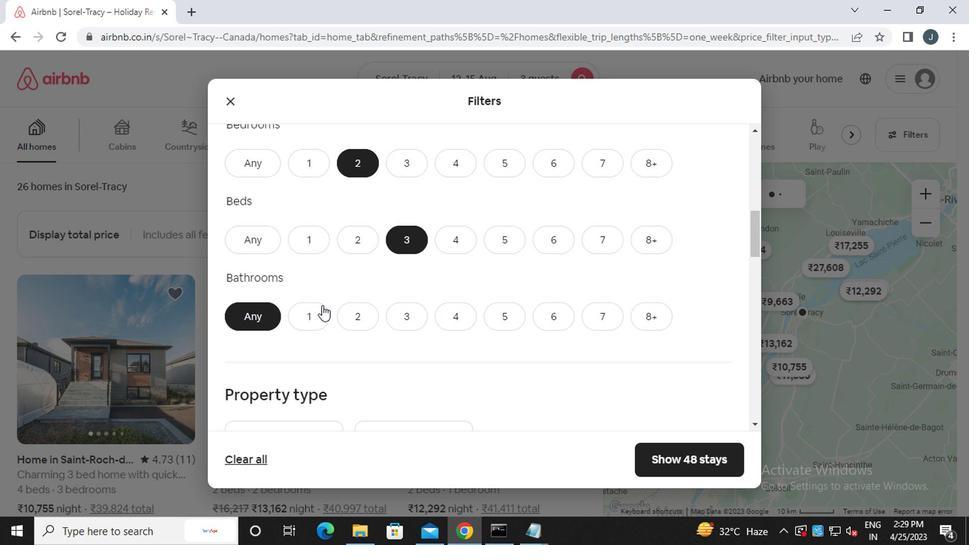 
Action: Mouse moved to (308, 315)
Screenshot: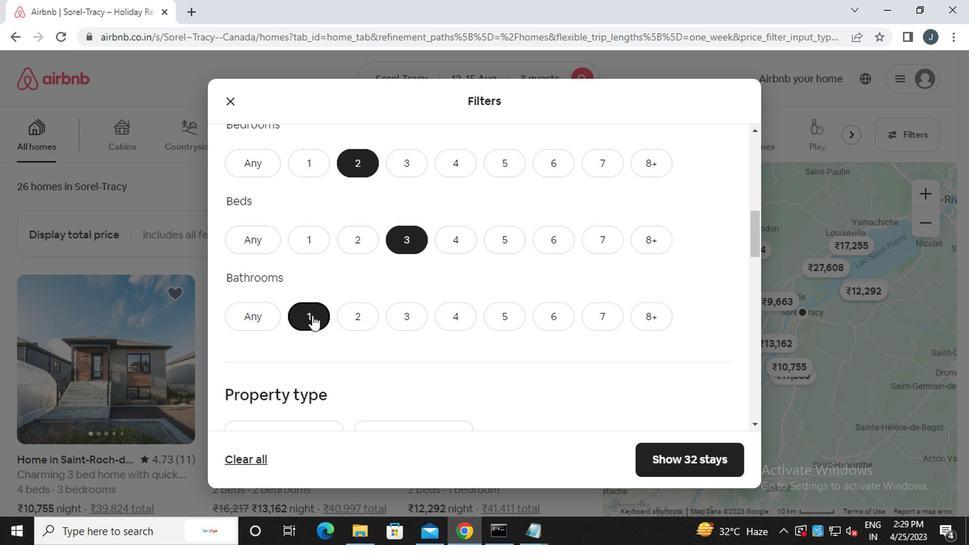 
Action: Mouse scrolled (308, 314) with delta (0, 0)
Screenshot: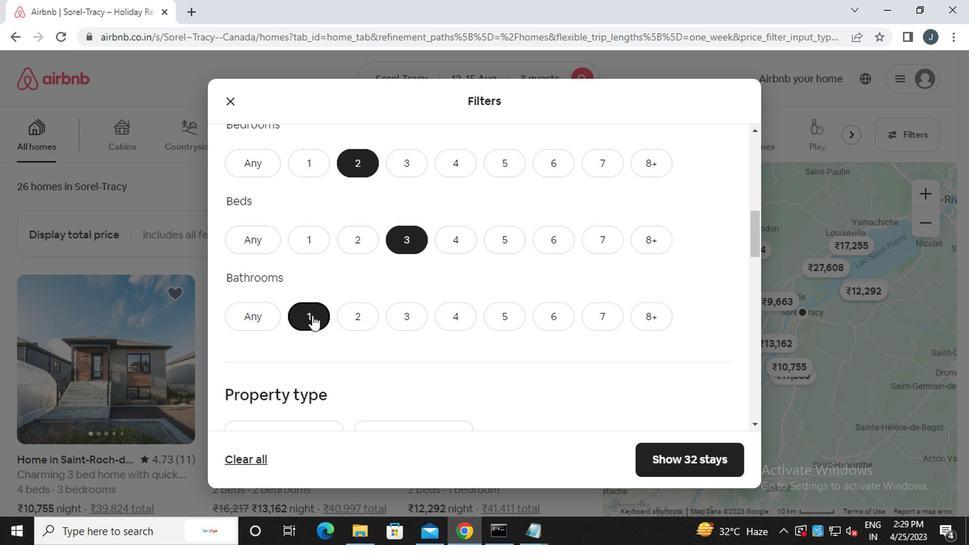 
Action: Mouse moved to (308, 316)
Screenshot: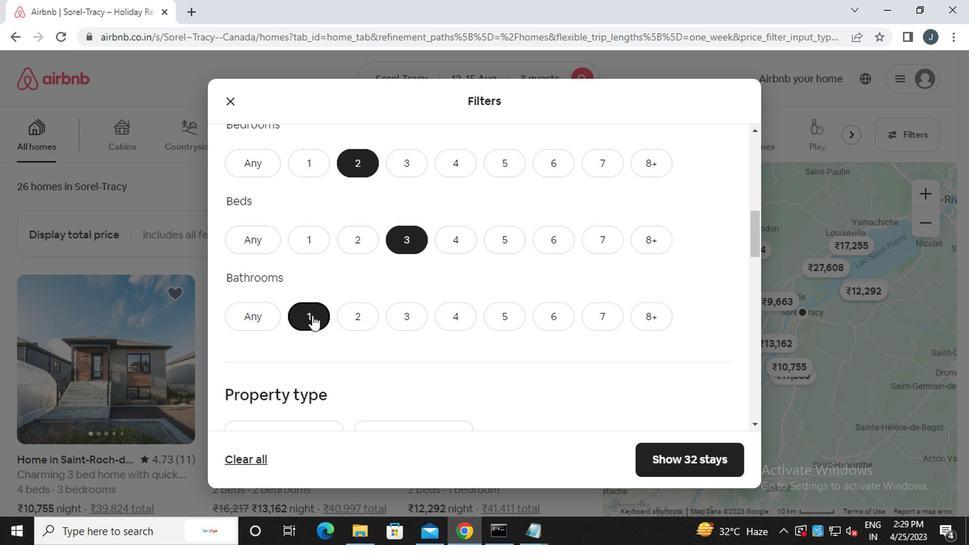 
Action: Mouse scrolled (308, 315) with delta (0, -1)
Screenshot: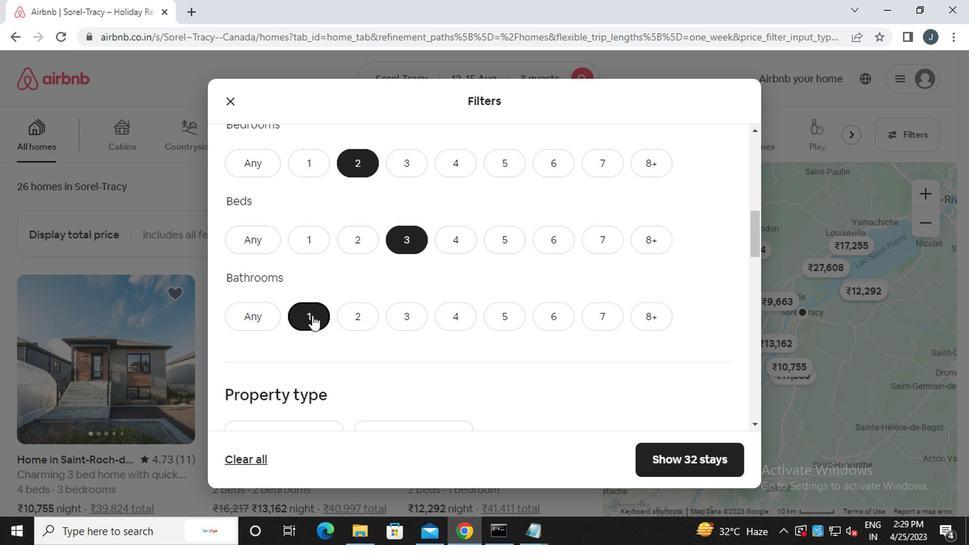 
Action: Mouse scrolled (308, 315) with delta (0, -1)
Screenshot: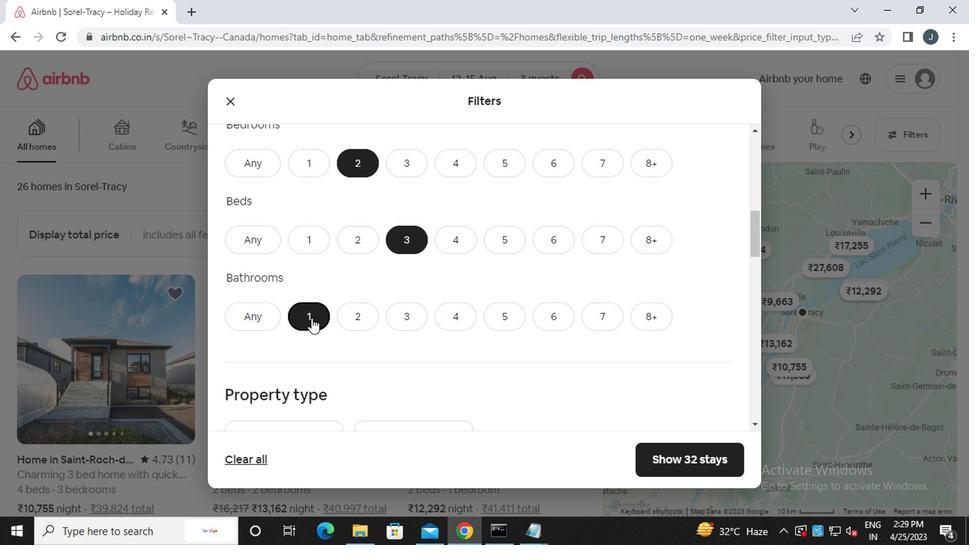 
Action: Mouse moved to (280, 268)
Screenshot: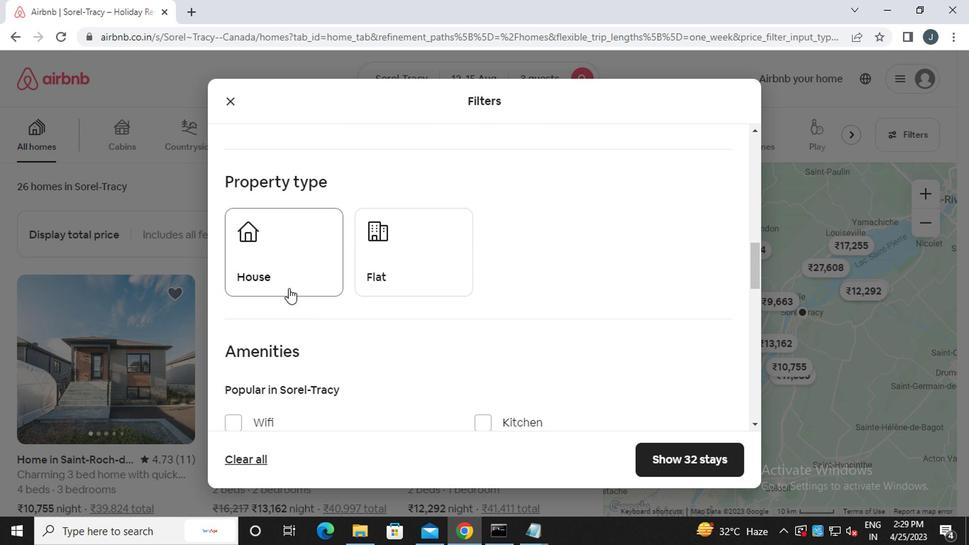 
Action: Mouse pressed left at (280, 268)
Screenshot: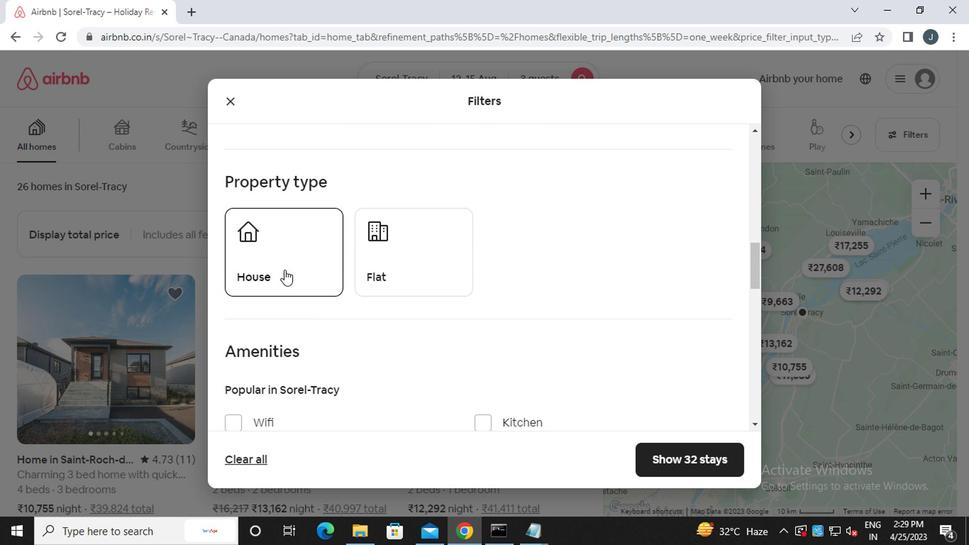
Action: Mouse moved to (382, 263)
Screenshot: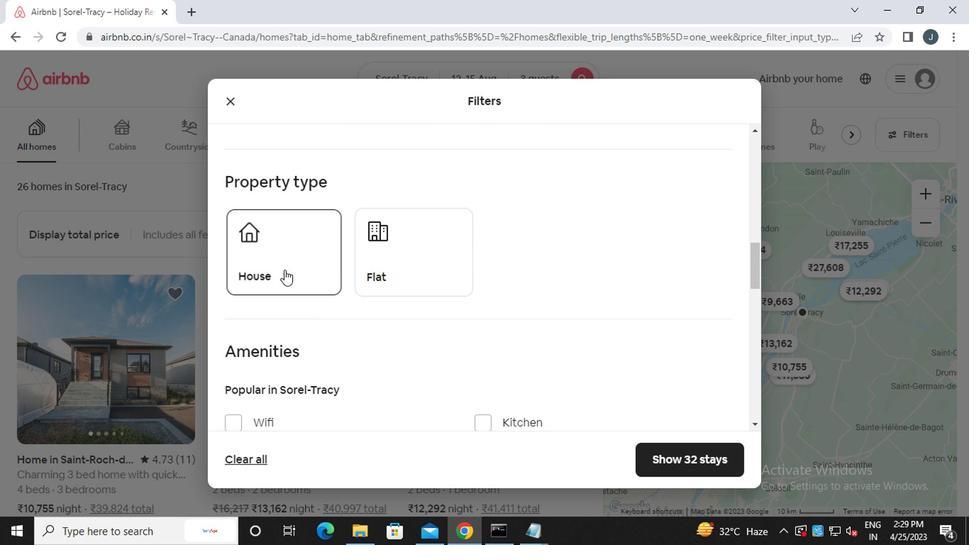 
Action: Mouse pressed left at (382, 263)
Screenshot: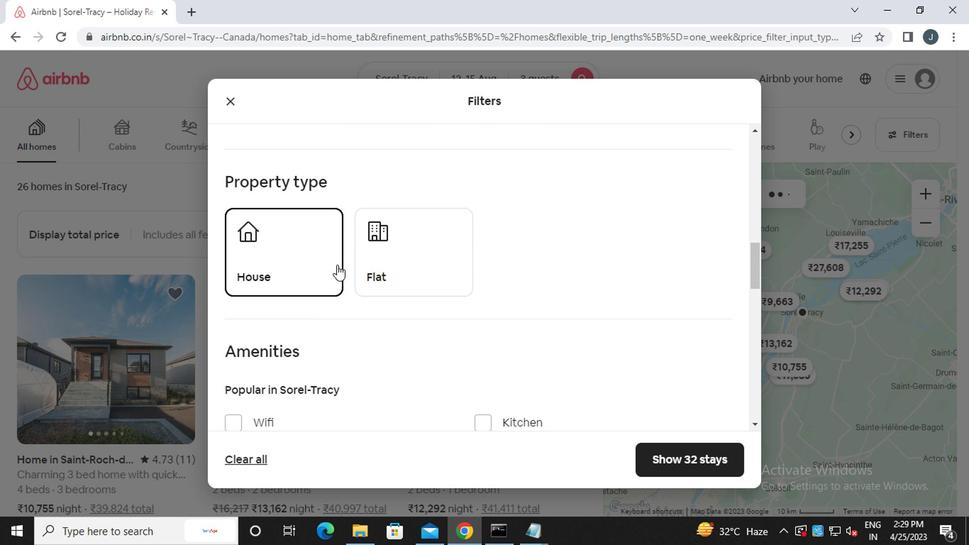 
Action: Mouse moved to (400, 293)
Screenshot: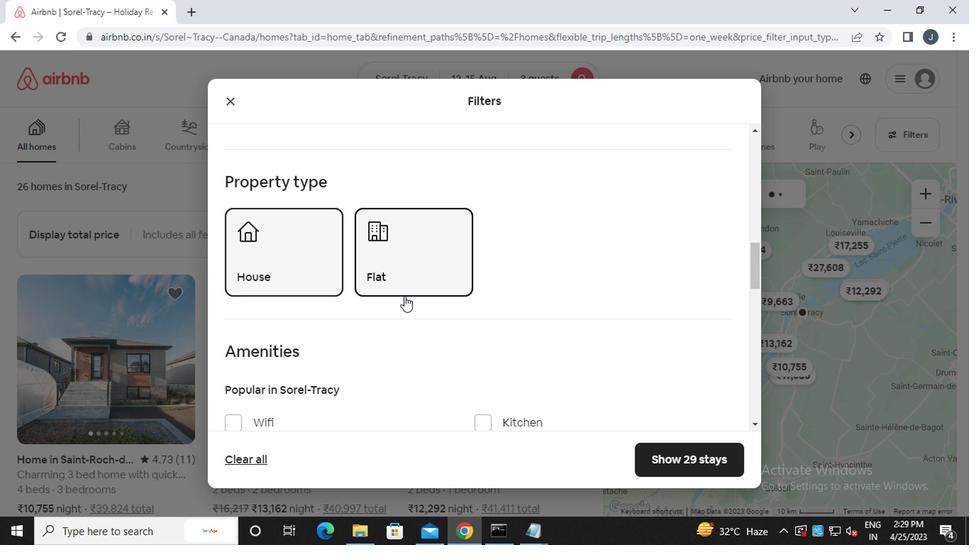 
Action: Mouse scrolled (400, 293) with delta (0, 0)
Screenshot: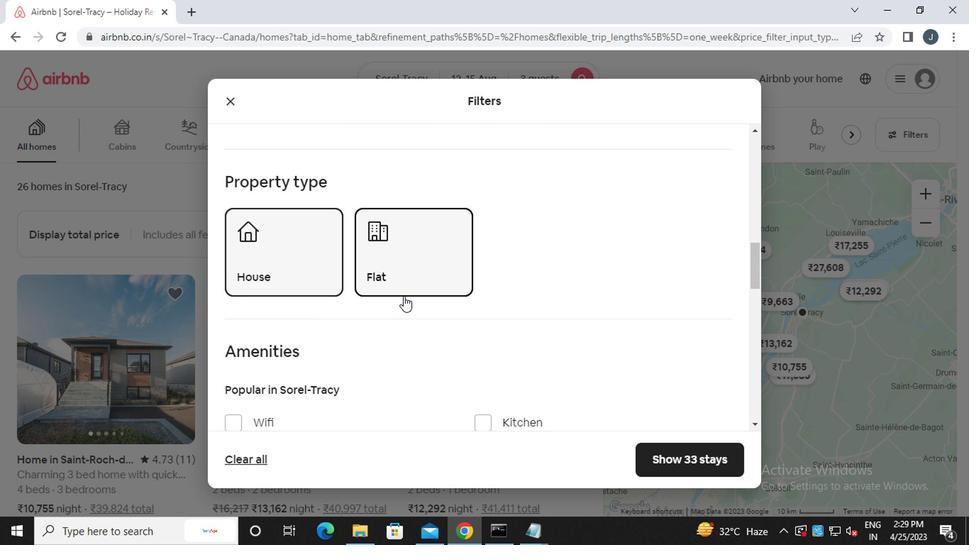 
Action: Mouse scrolled (400, 293) with delta (0, 0)
Screenshot: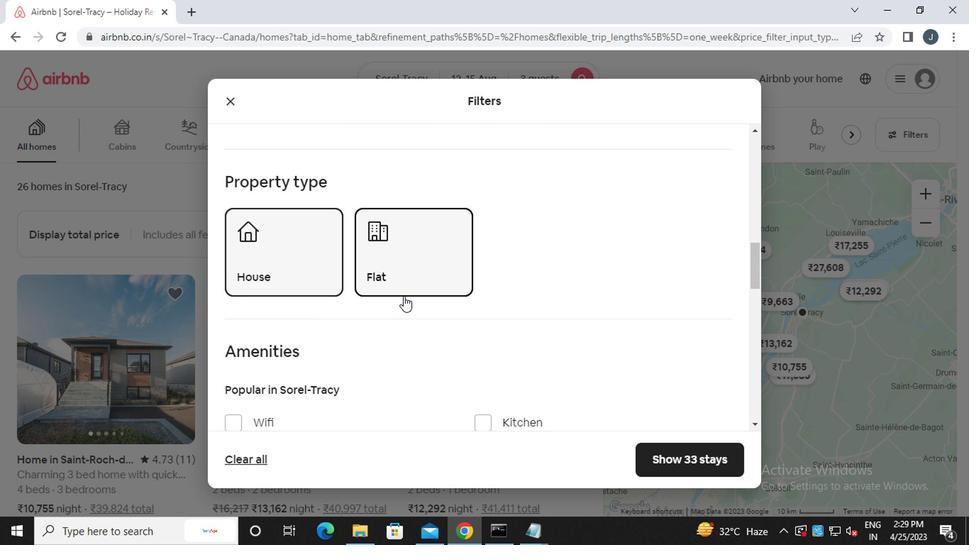 
Action: Mouse moved to (400, 295)
Screenshot: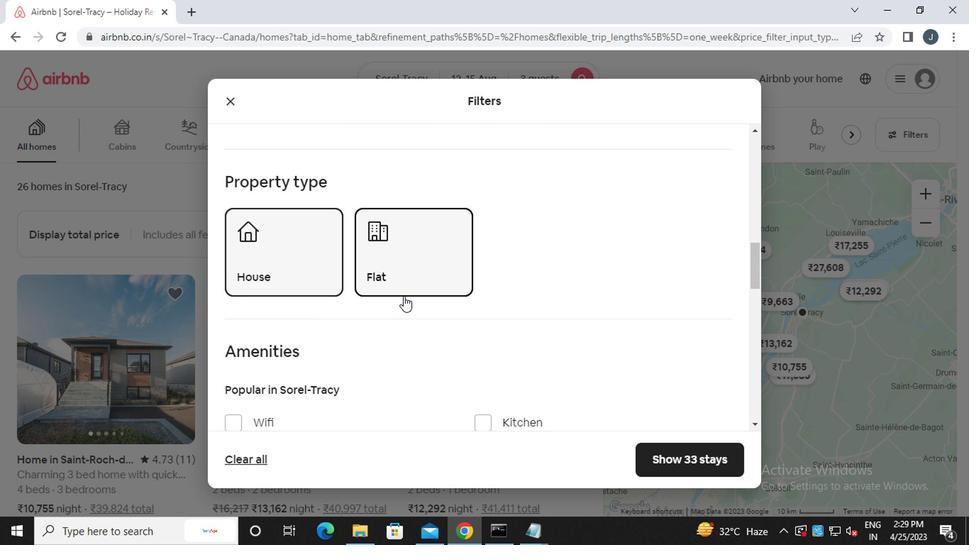 
Action: Mouse scrolled (400, 294) with delta (0, -1)
Screenshot: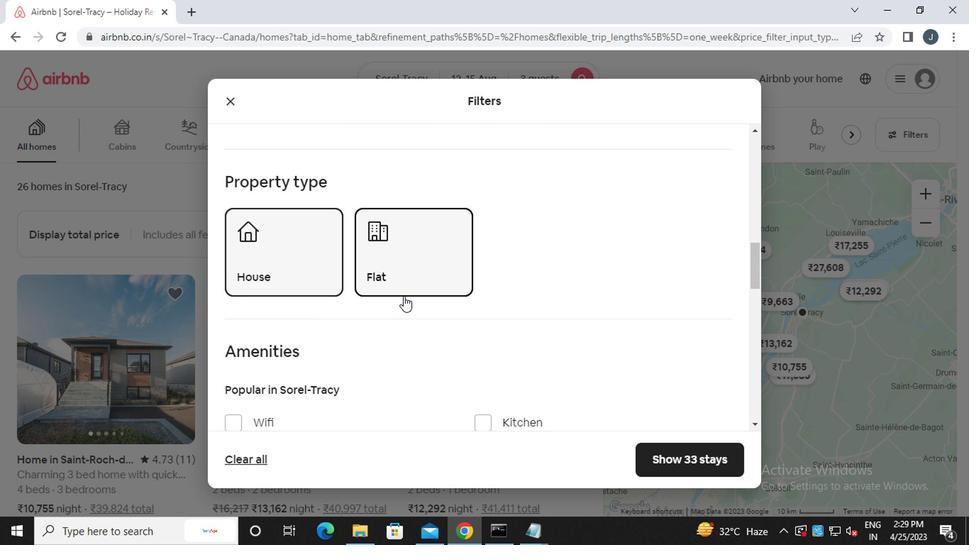 
Action: Mouse moved to (401, 296)
Screenshot: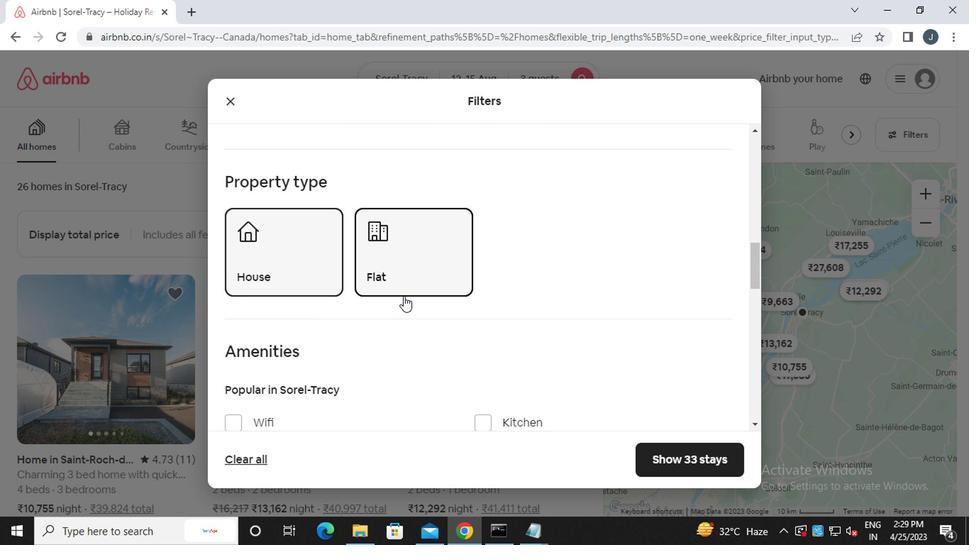 
Action: Mouse scrolled (401, 295) with delta (0, -1)
Screenshot: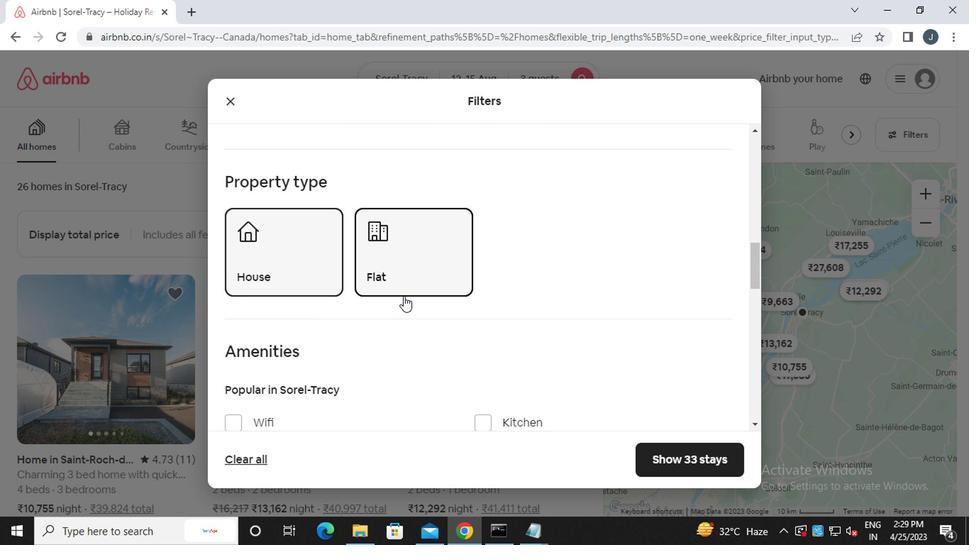 
Action: Mouse moved to (402, 296)
Screenshot: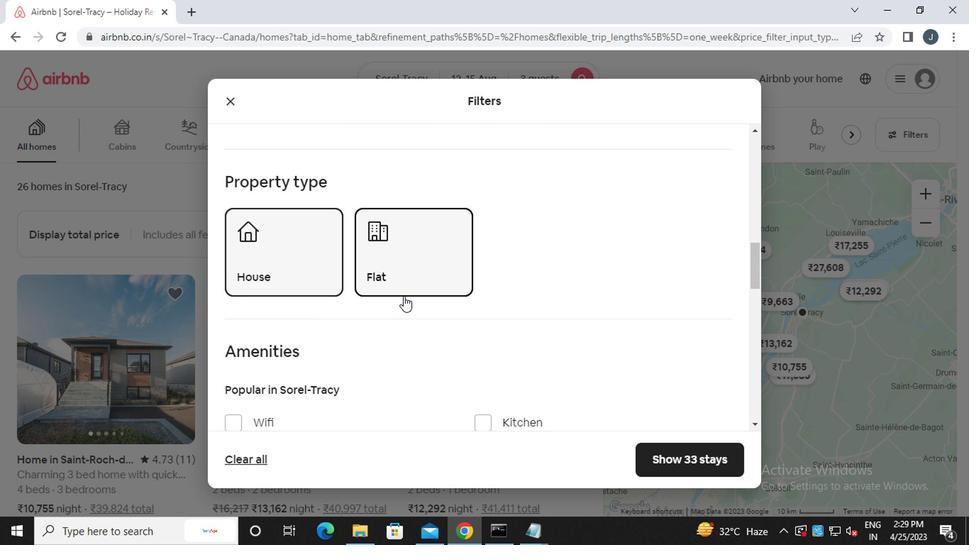 
Action: Mouse scrolled (402, 295) with delta (0, -1)
Screenshot: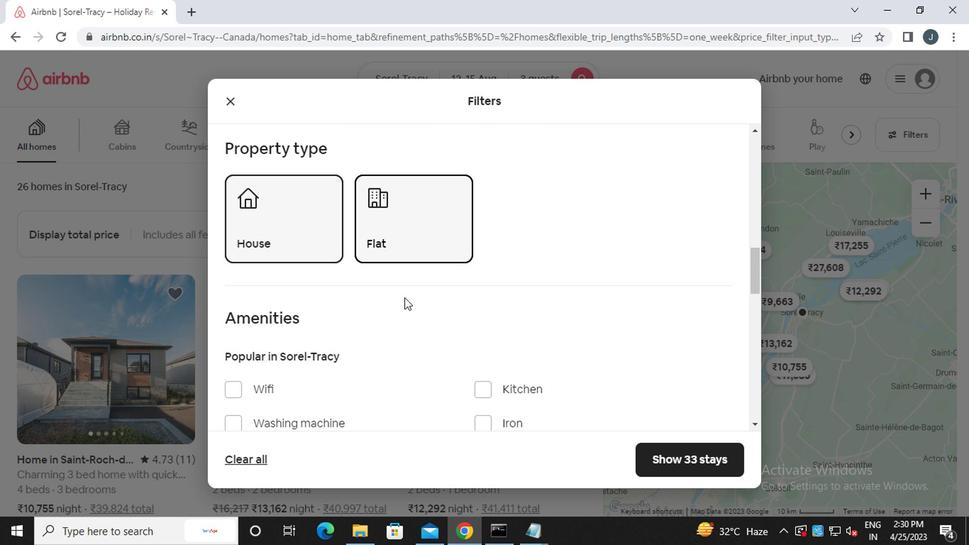 
Action: Mouse moved to (707, 329)
Screenshot: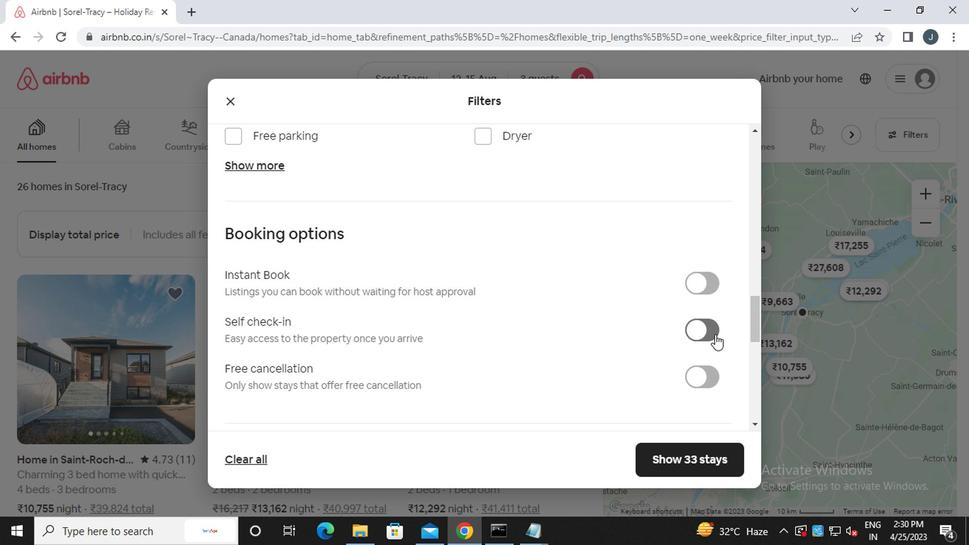 
Action: Mouse pressed left at (707, 329)
Screenshot: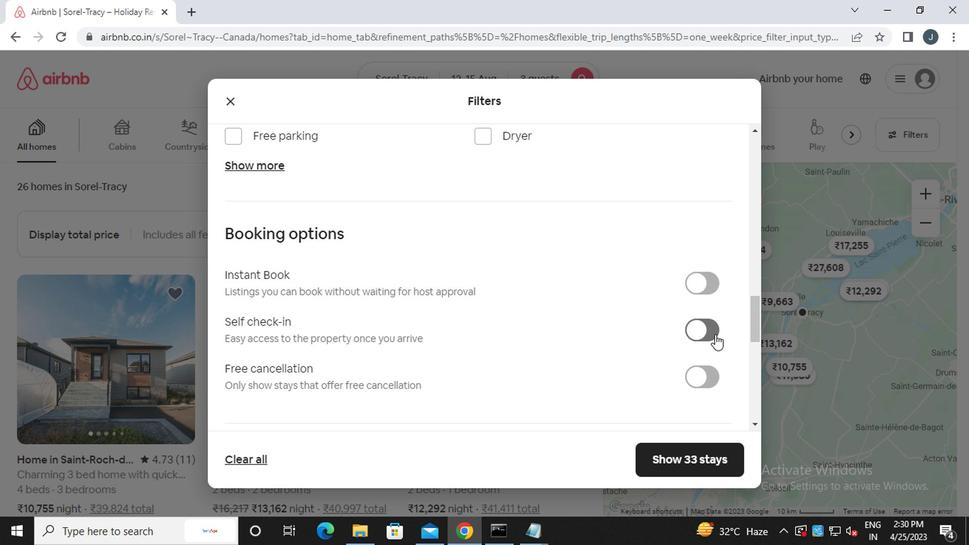 
Action: Mouse moved to (466, 350)
Screenshot: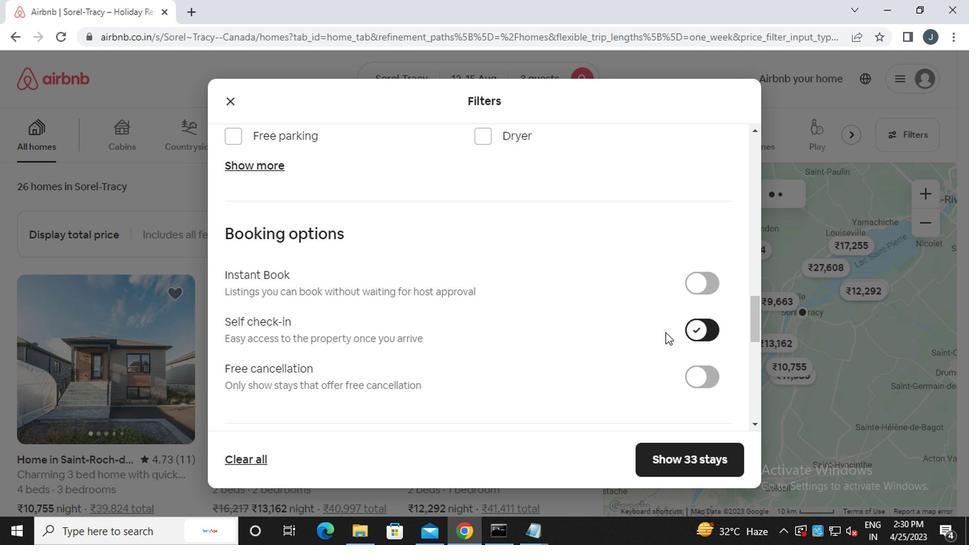 
Action: Mouse scrolled (466, 349) with delta (0, 0)
Screenshot: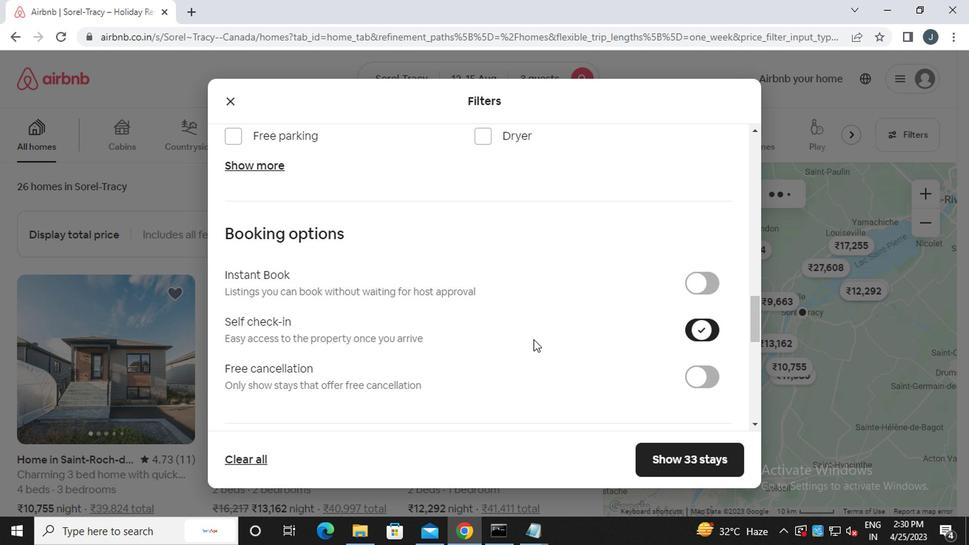 
Action: Mouse scrolled (466, 349) with delta (0, 0)
Screenshot: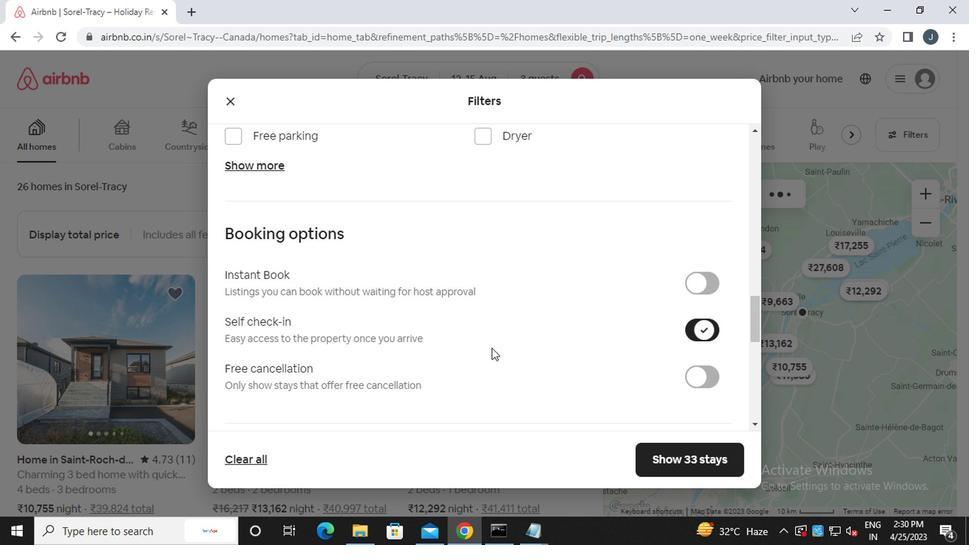 
Action: Mouse moved to (466, 350)
Screenshot: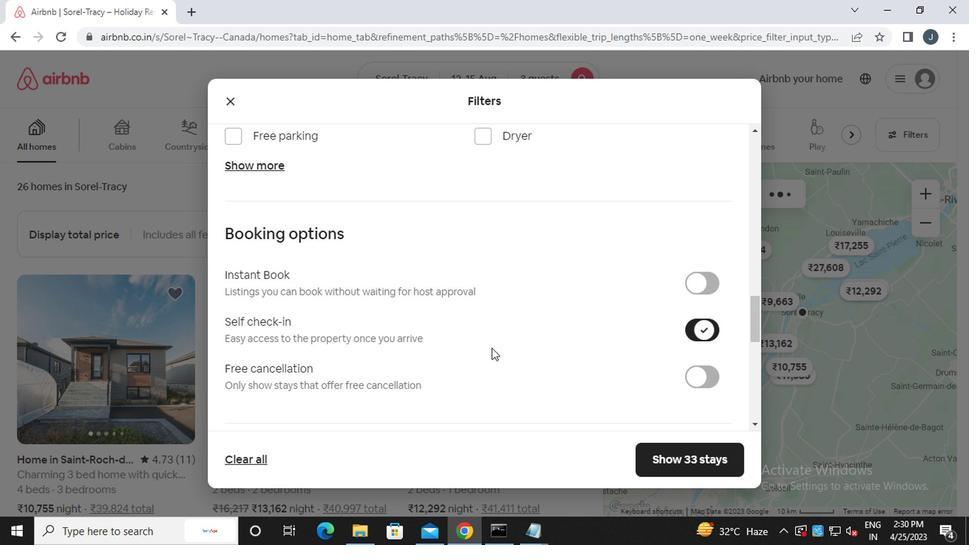
Action: Mouse scrolled (466, 349) with delta (0, 0)
Screenshot: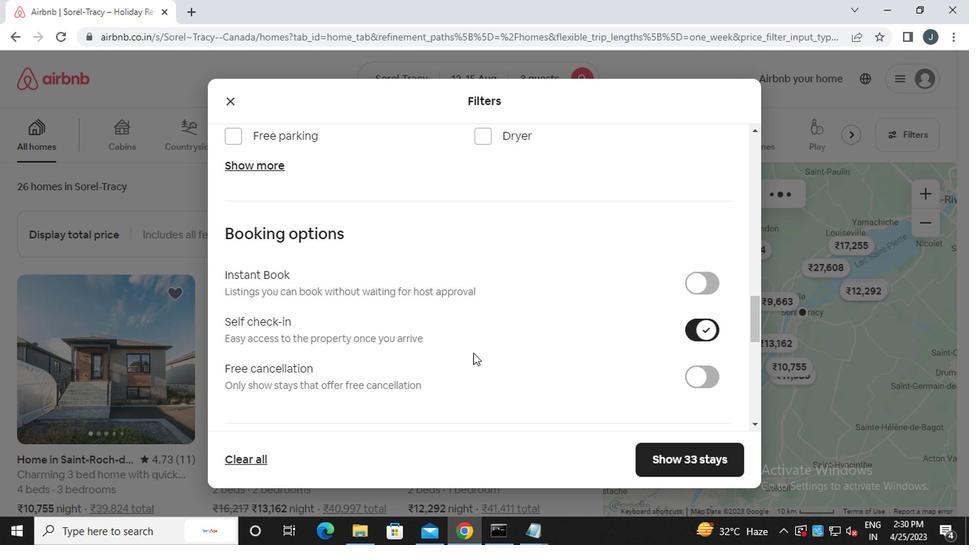 
Action: Mouse scrolled (466, 349) with delta (0, 0)
Screenshot: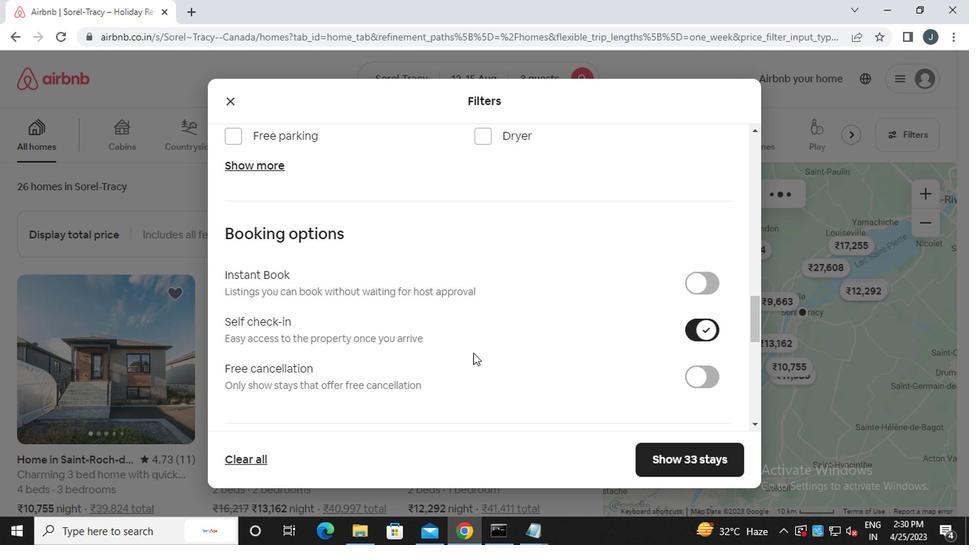 
Action: Mouse scrolled (466, 349) with delta (0, 0)
Screenshot: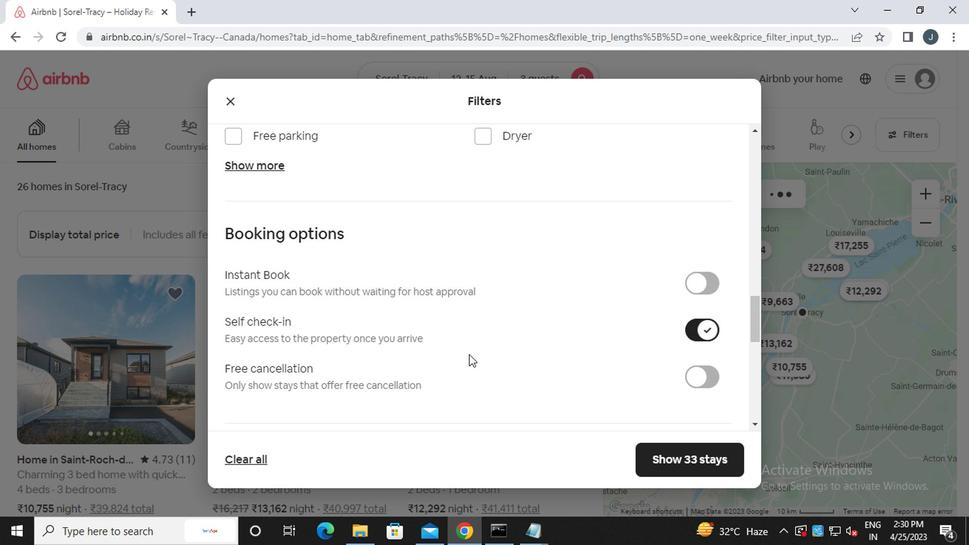 
Action: Mouse scrolled (466, 349) with delta (0, 0)
Screenshot: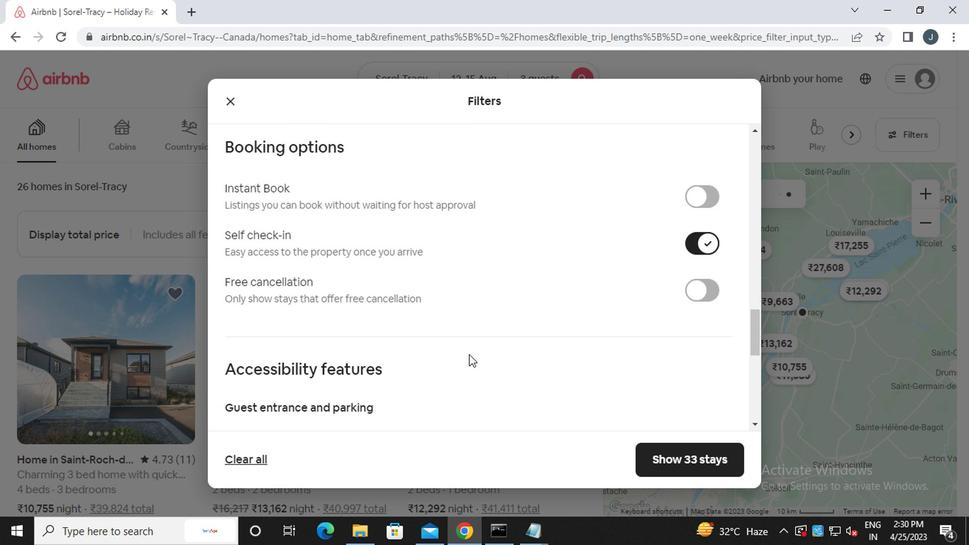 
Action: Mouse moved to (286, 363)
Screenshot: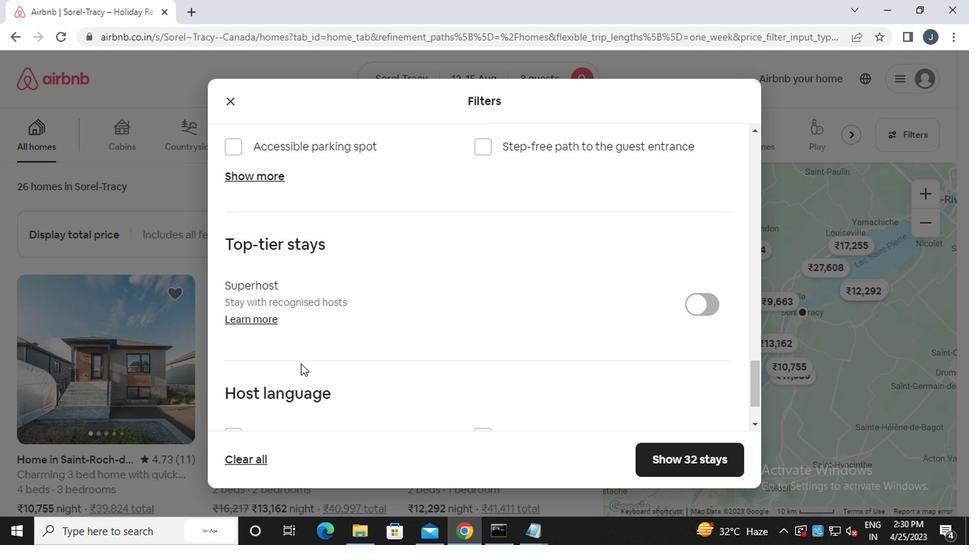 
Action: Mouse scrolled (286, 363) with delta (0, 0)
Screenshot: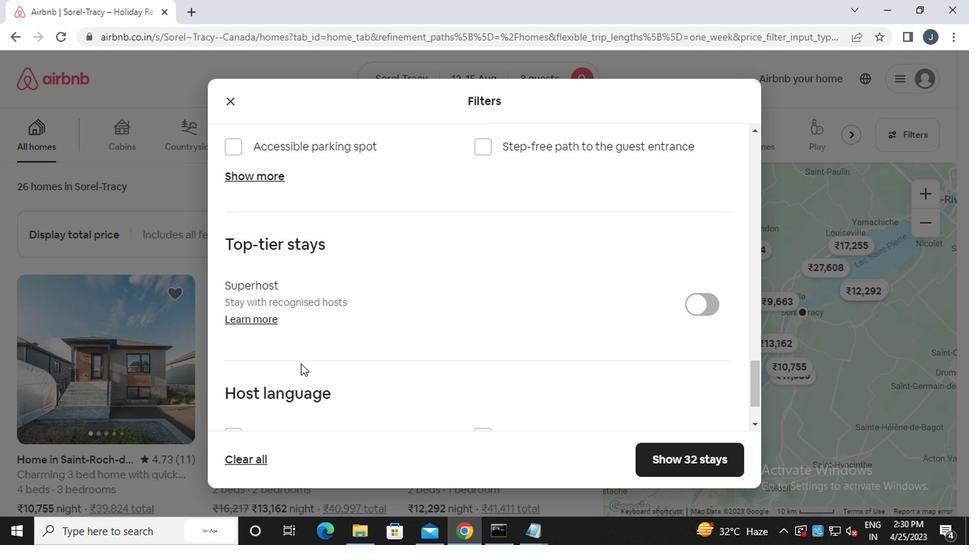 
Action: Mouse scrolled (286, 363) with delta (0, 0)
Screenshot: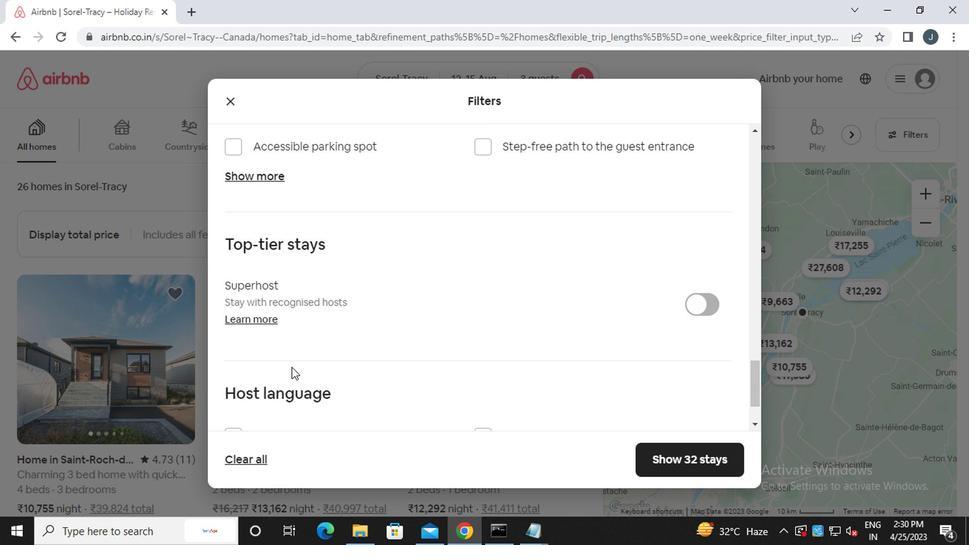 
Action: Mouse scrolled (286, 363) with delta (0, 0)
Screenshot: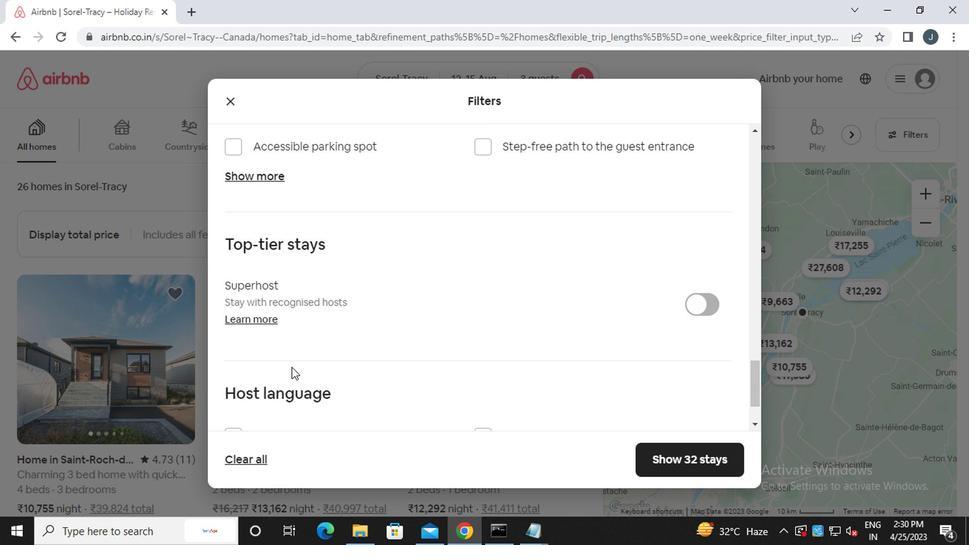 
Action: Mouse moved to (234, 350)
Screenshot: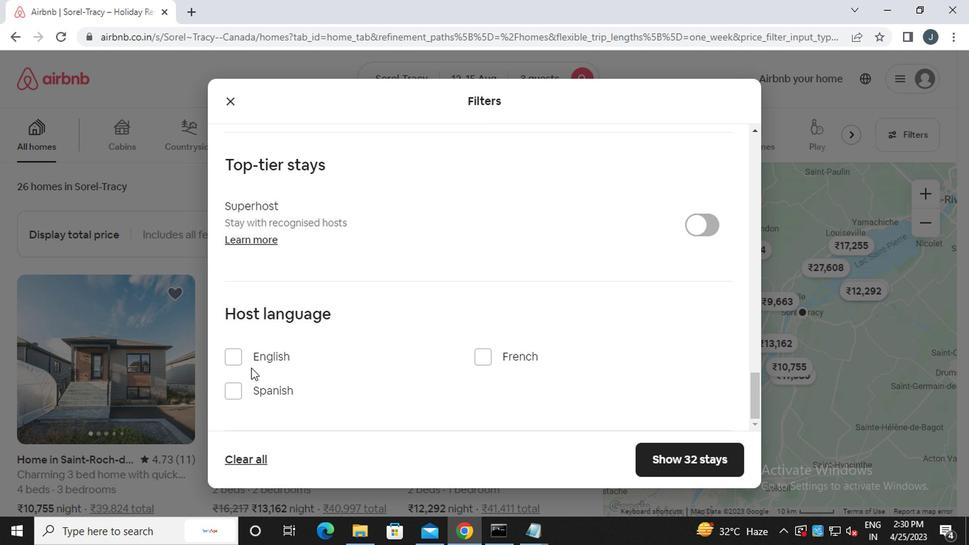 
Action: Mouse pressed left at (234, 350)
Screenshot: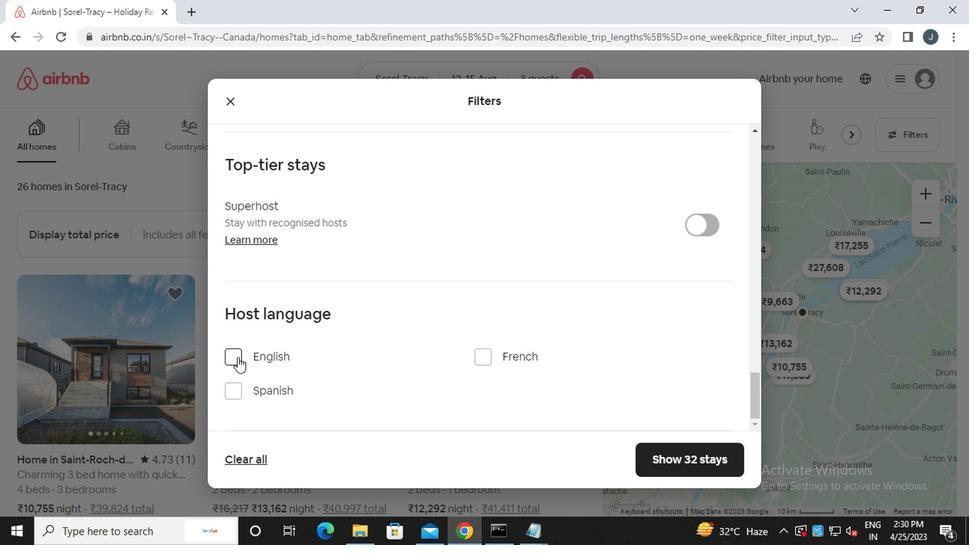 
Action: Mouse moved to (676, 460)
Screenshot: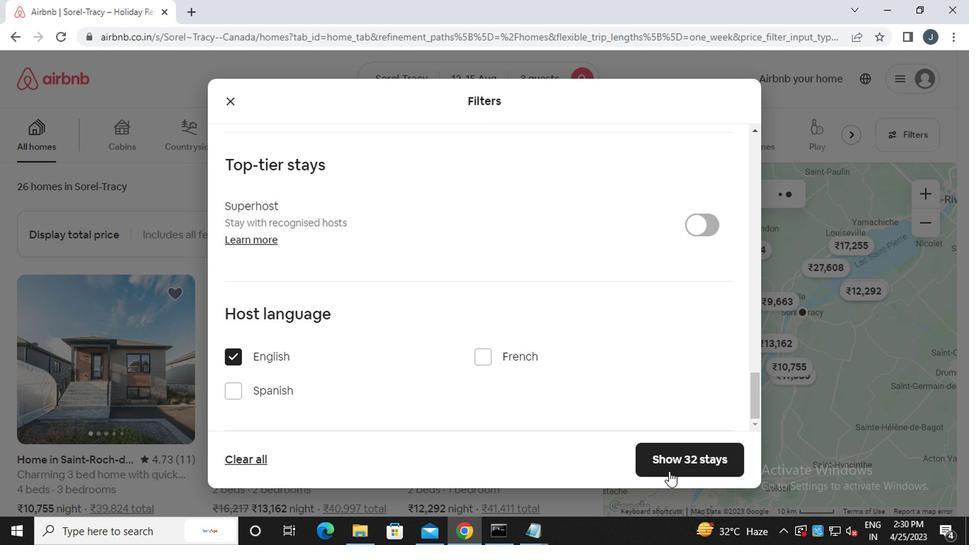 
Action: Mouse pressed left at (676, 460)
Screenshot: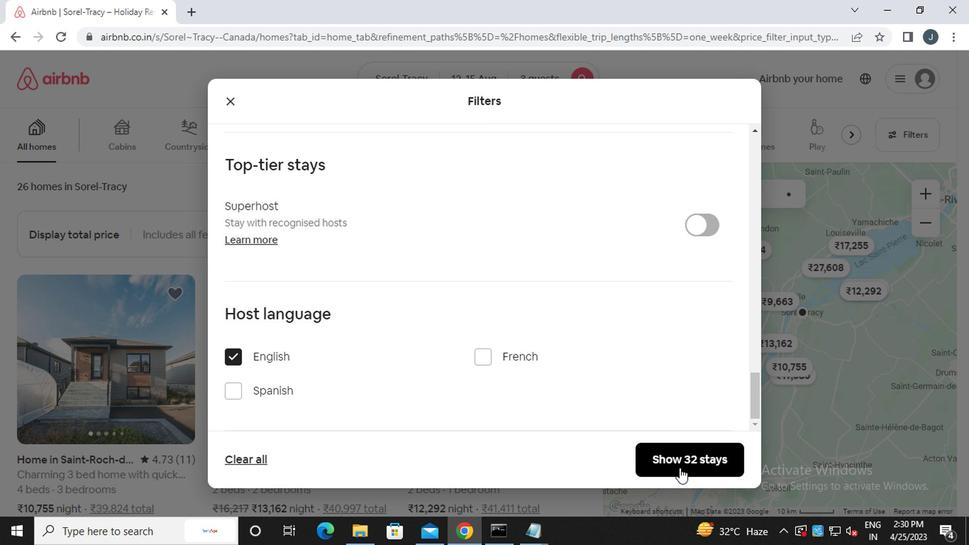 
Action: Mouse moved to (657, 436)
Screenshot: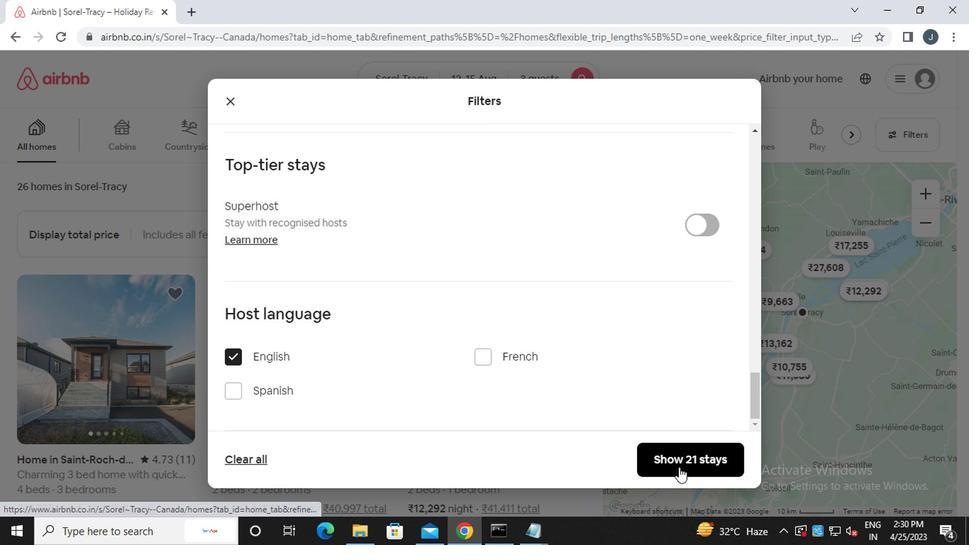 
